 Task: Find connections with filter location Dishnā with filter topic #lifewith filter profile language Spanish with filter current company Fivetran with filter school Thakur College Of Engineering and Technology with filter industry Tobacco Manufacturing with filter service category User Experience Writing with filter keywords title Actuary
Action: Mouse moved to (542, 69)
Screenshot: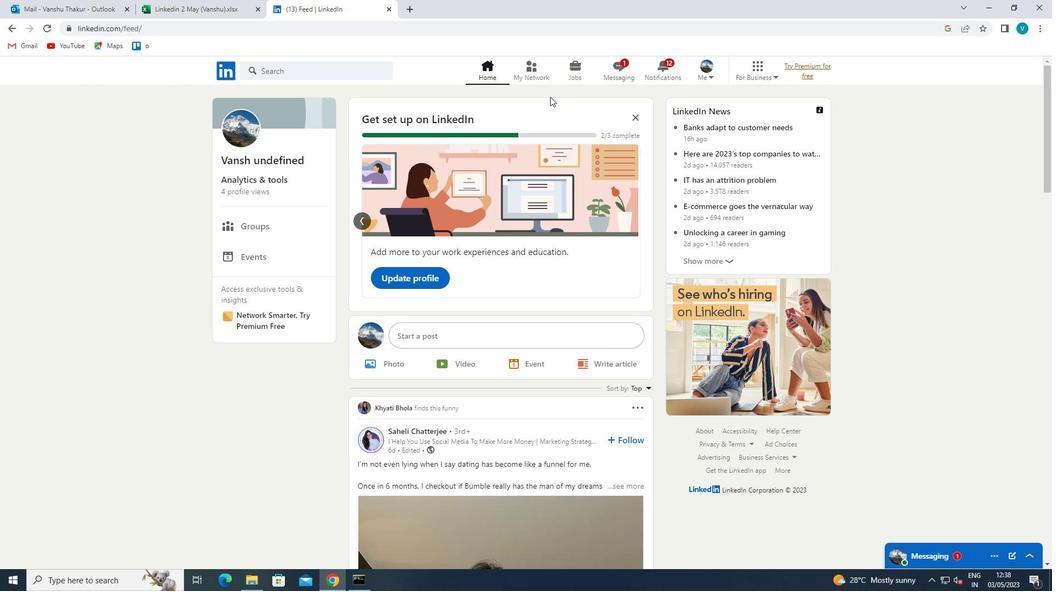 
Action: Mouse pressed left at (542, 69)
Screenshot: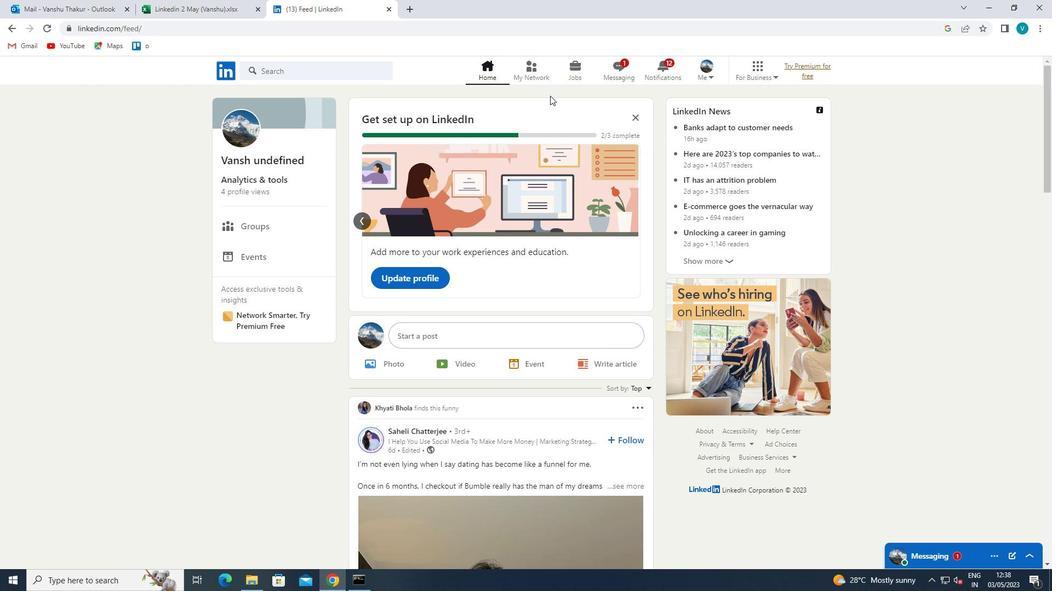 
Action: Mouse moved to (318, 128)
Screenshot: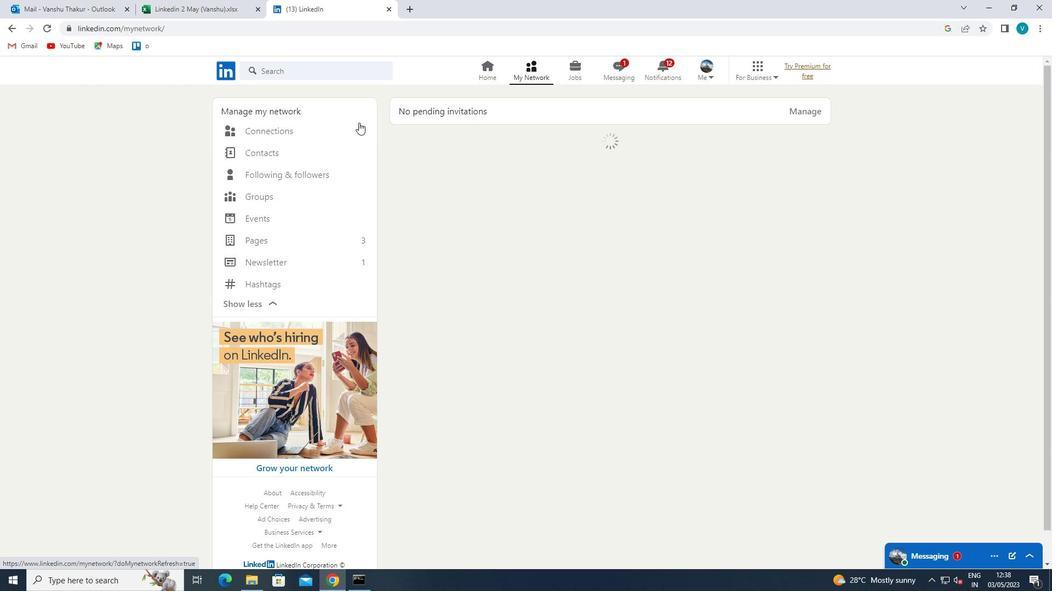 
Action: Mouse pressed left at (318, 128)
Screenshot: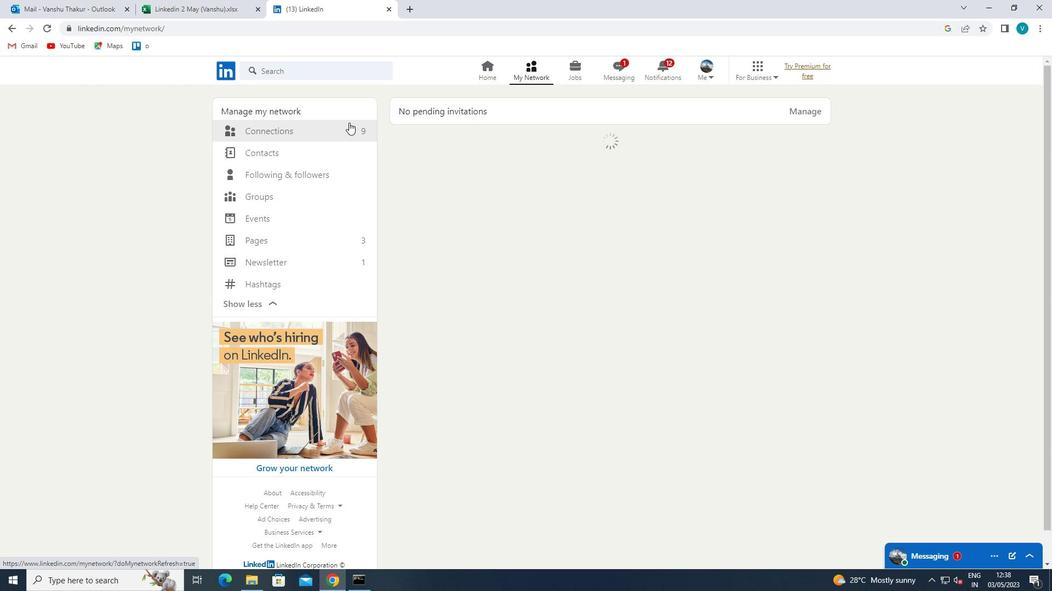 
Action: Mouse moved to (585, 130)
Screenshot: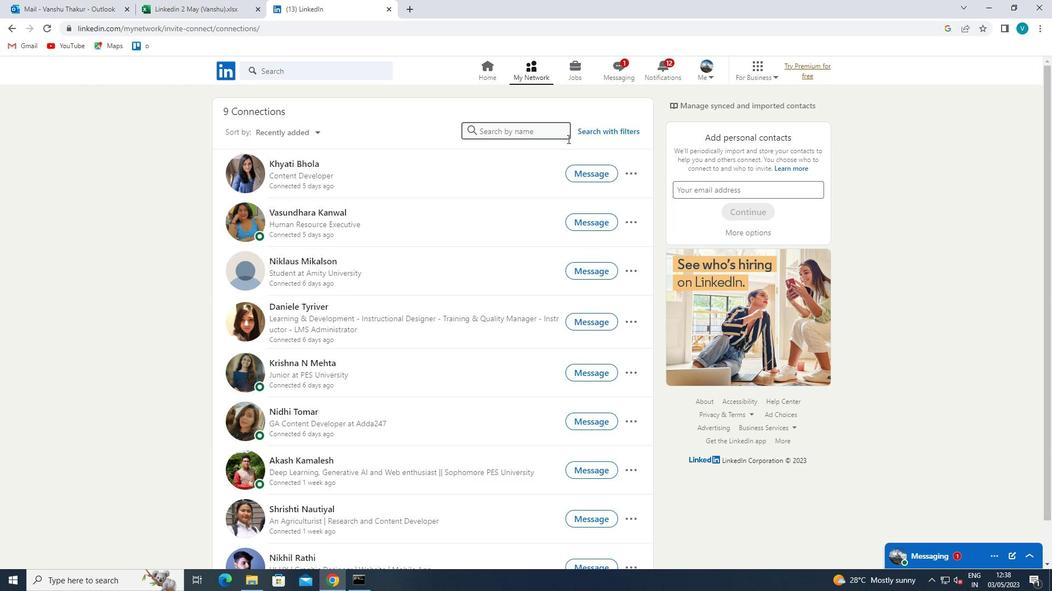 
Action: Mouse pressed left at (585, 130)
Screenshot: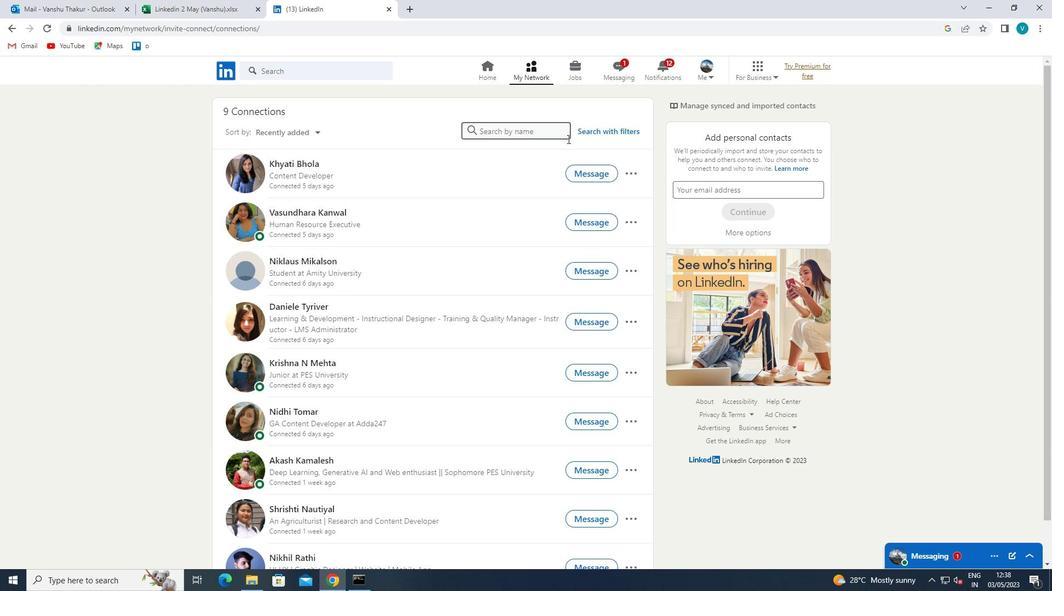 
Action: Mouse moved to (530, 103)
Screenshot: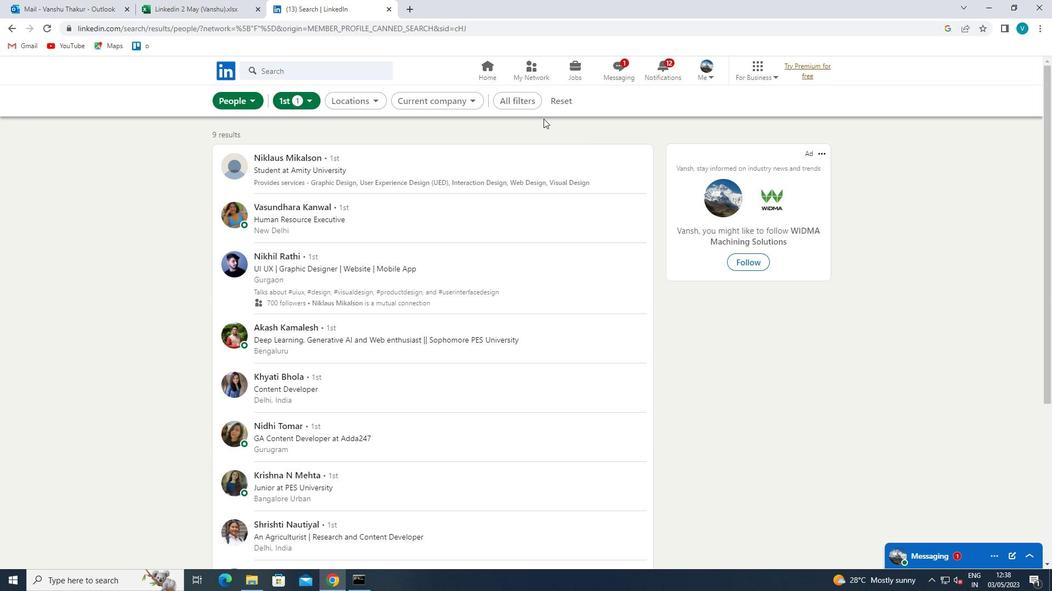 
Action: Mouse pressed left at (530, 103)
Screenshot: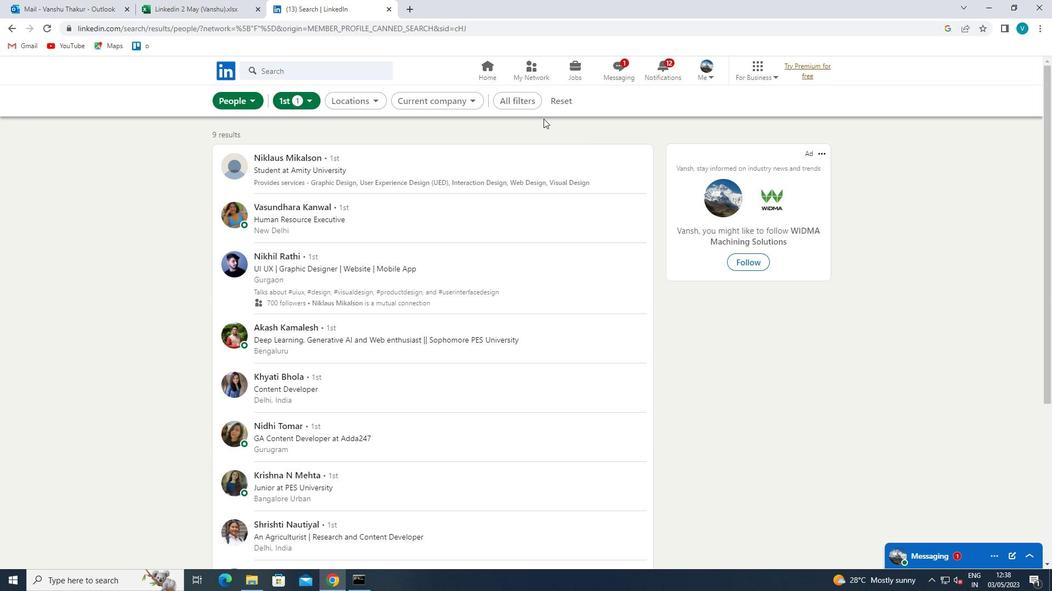 
Action: Mouse moved to (831, 236)
Screenshot: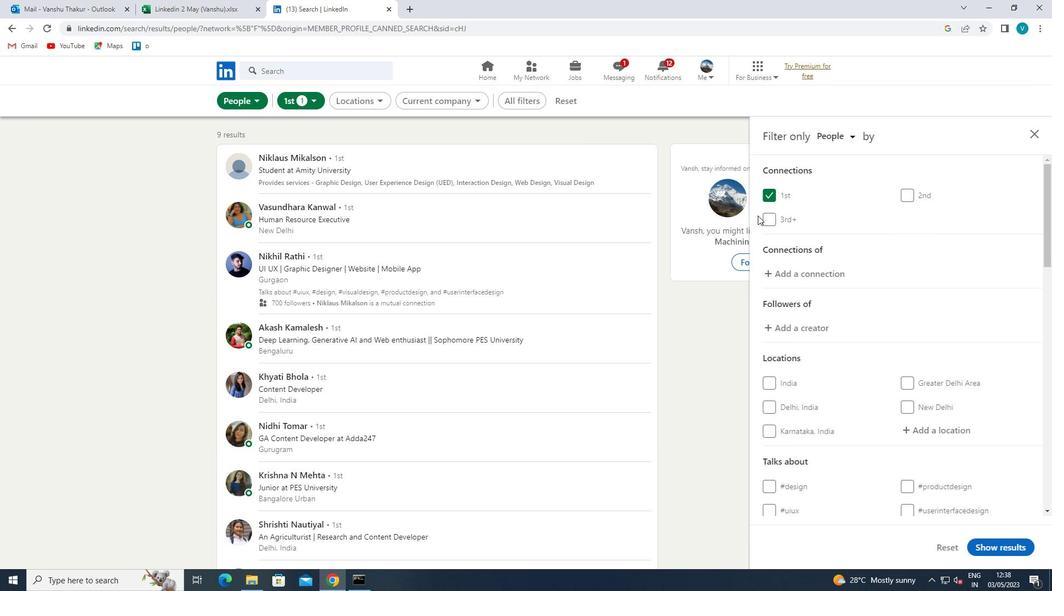 
Action: Mouse scrolled (831, 235) with delta (0, 0)
Screenshot: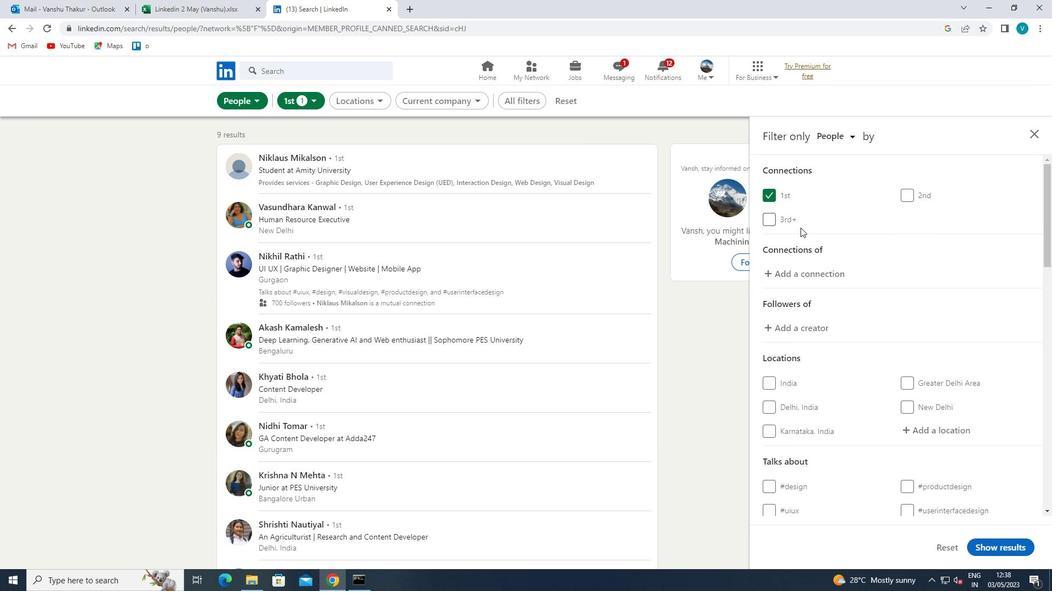 
Action: Mouse moved to (920, 369)
Screenshot: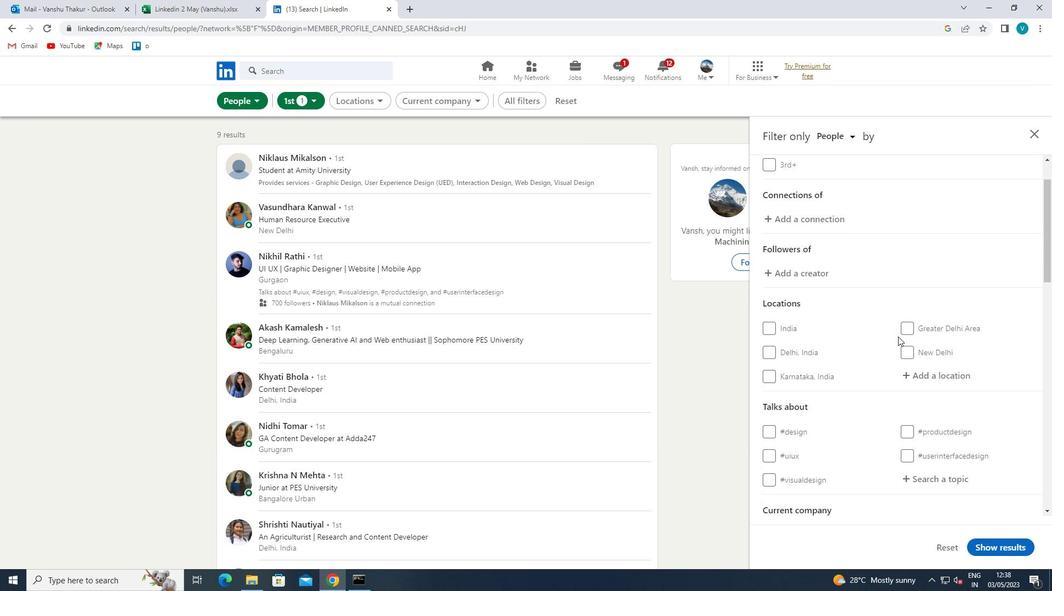 
Action: Mouse pressed left at (920, 369)
Screenshot: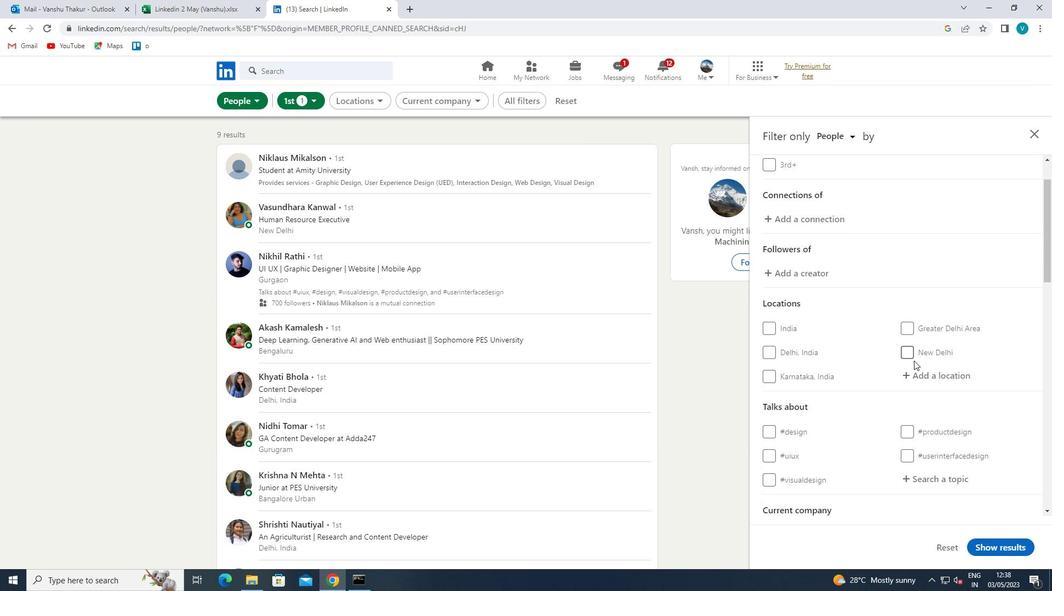 
Action: Mouse moved to (735, 439)
Screenshot: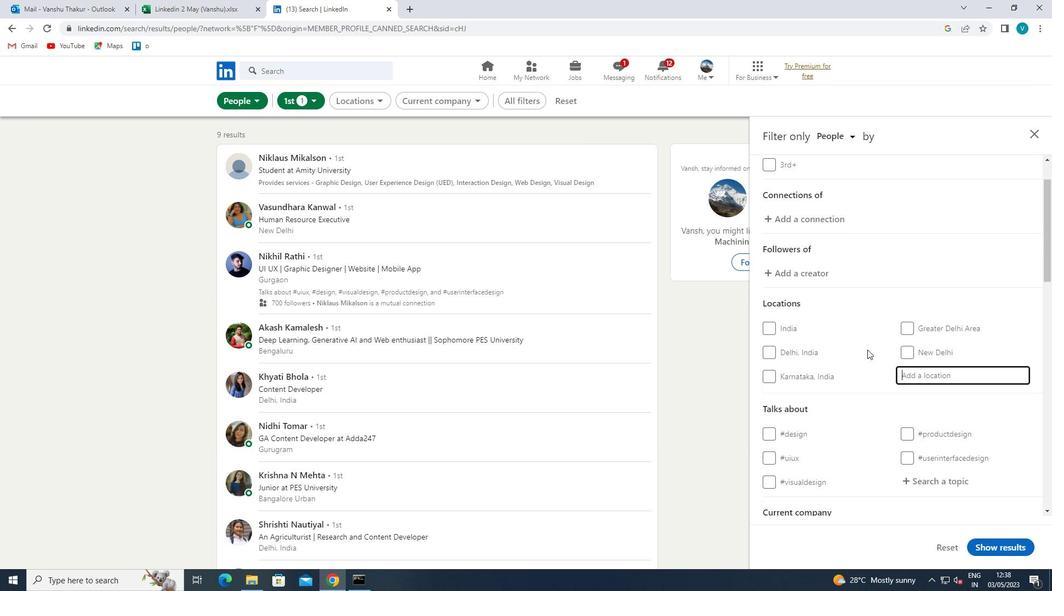 
Action: Key pressed <Key.shift>DISHNA<Key.space>
Screenshot: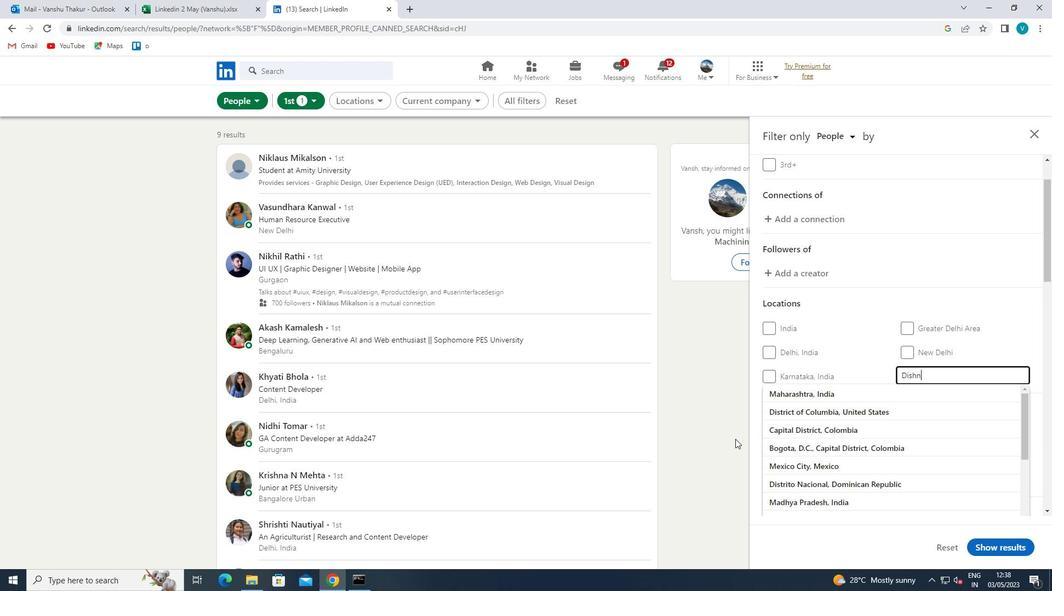 
Action: Mouse moved to (852, 387)
Screenshot: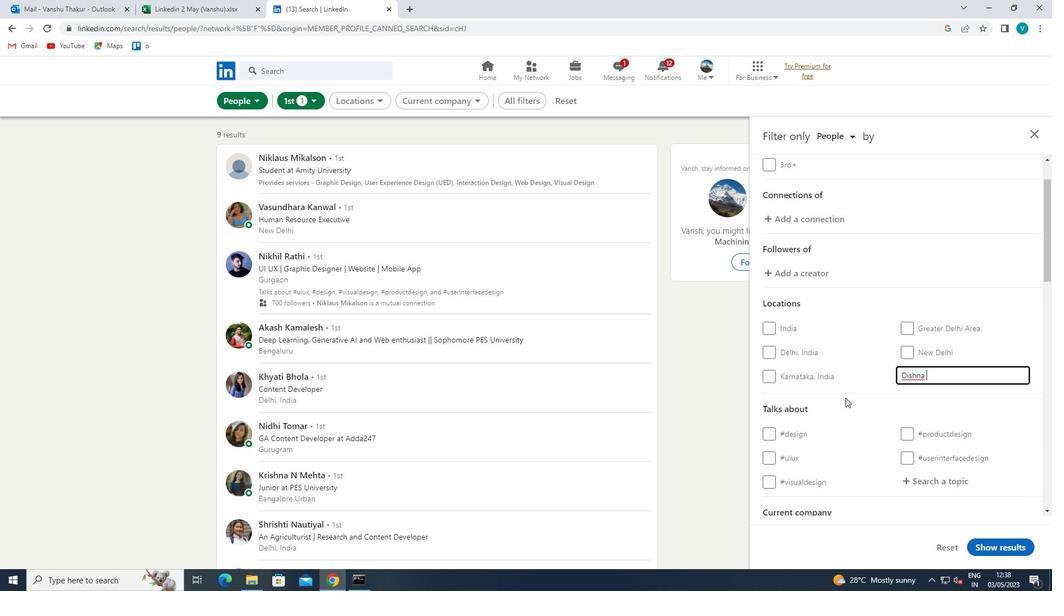 
Action: Mouse pressed left at (852, 387)
Screenshot: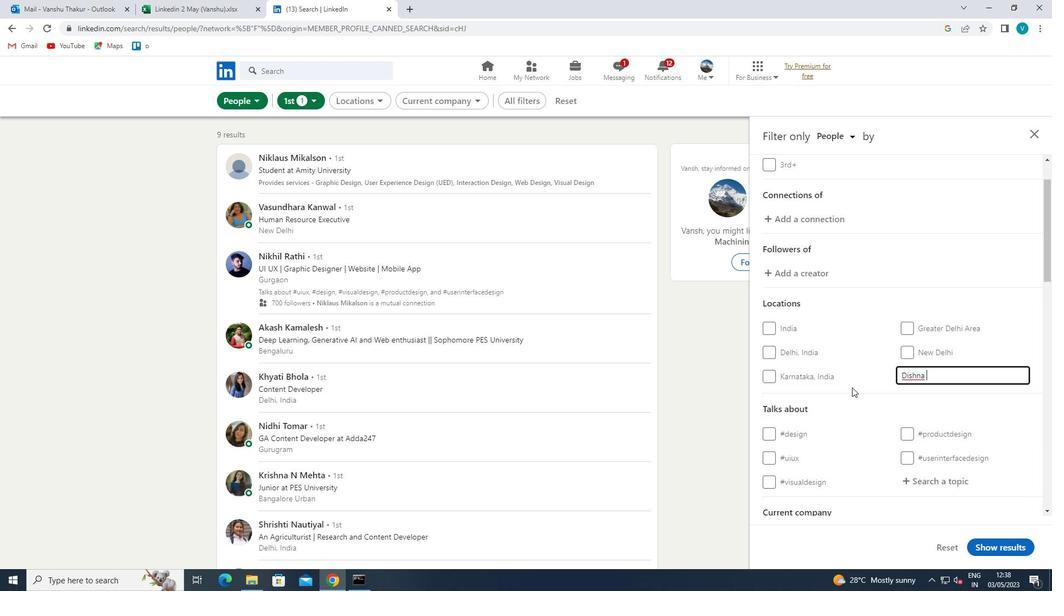 
Action: Mouse moved to (852, 387)
Screenshot: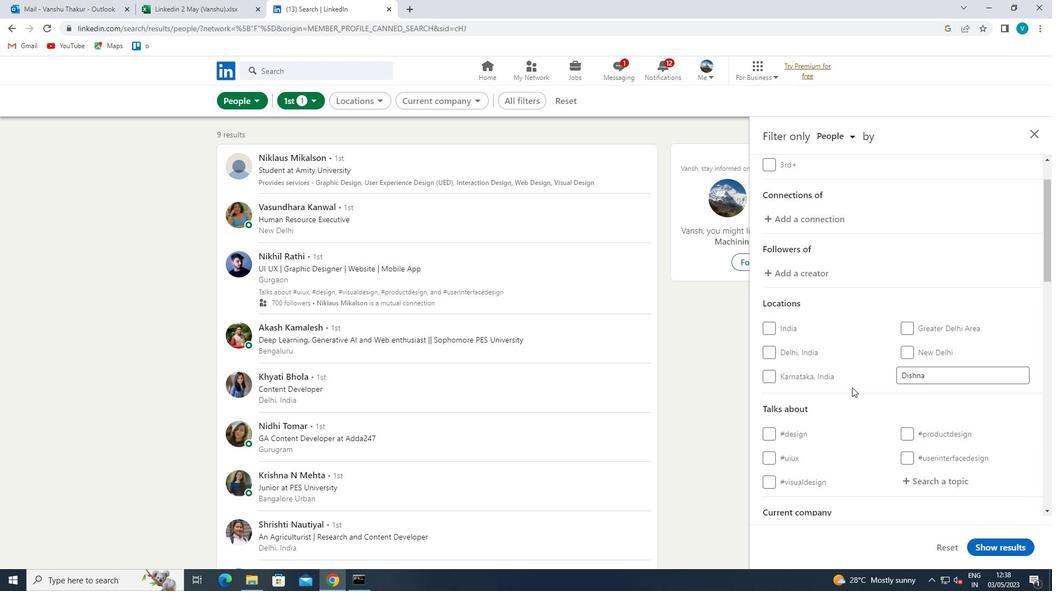 
Action: Mouse scrolled (852, 386) with delta (0, 0)
Screenshot: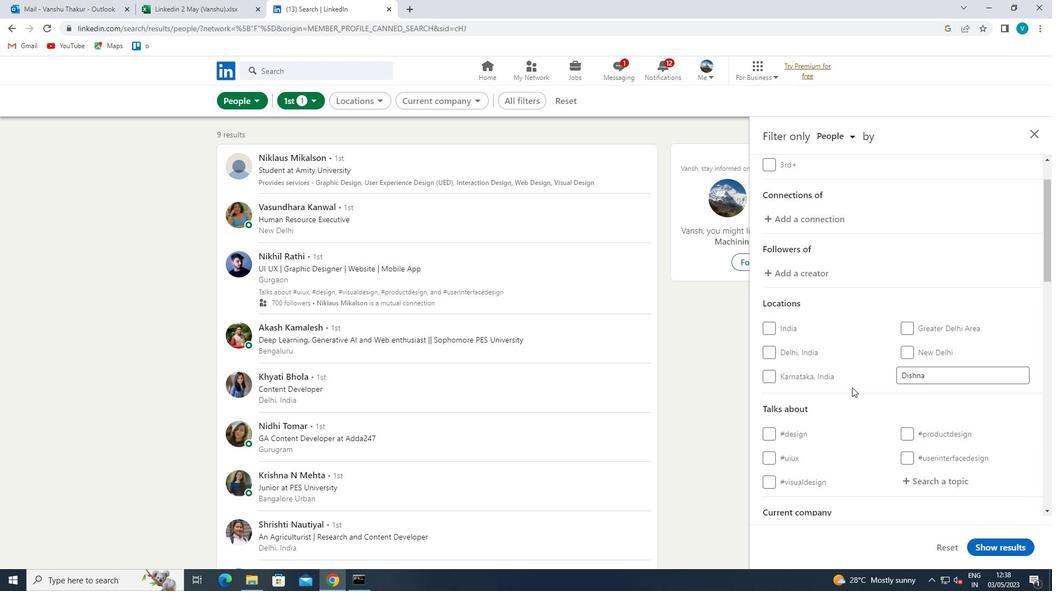 
Action: Mouse scrolled (852, 386) with delta (0, 0)
Screenshot: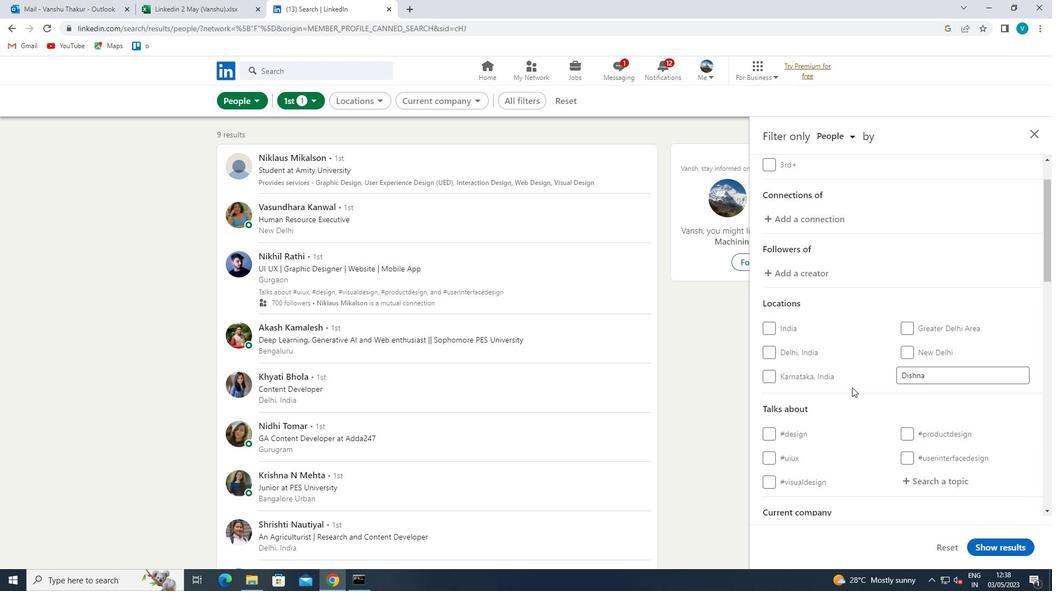 
Action: Mouse moved to (934, 373)
Screenshot: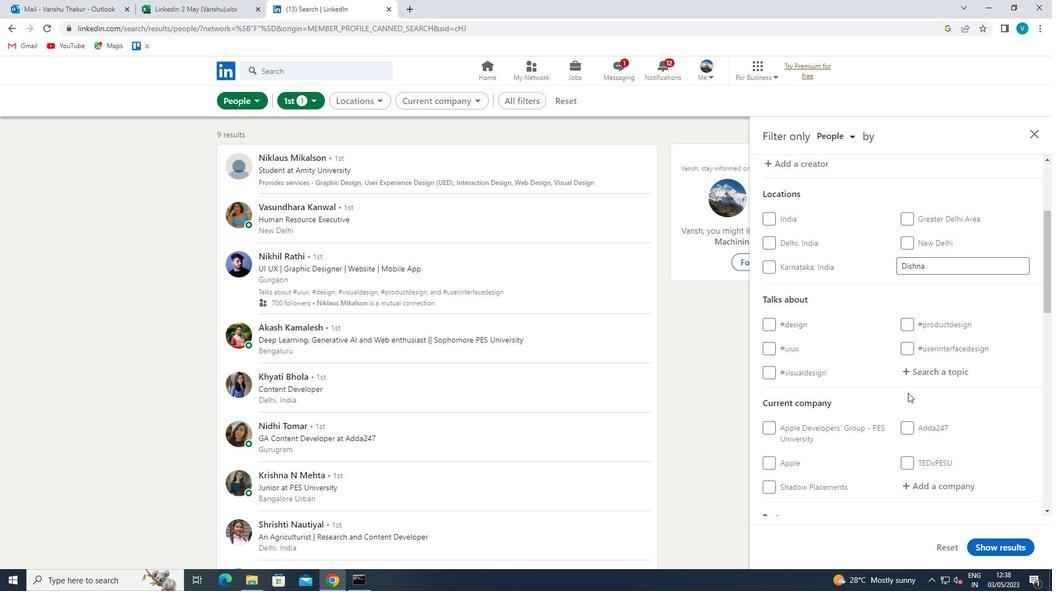 
Action: Mouse pressed left at (934, 373)
Screenshot: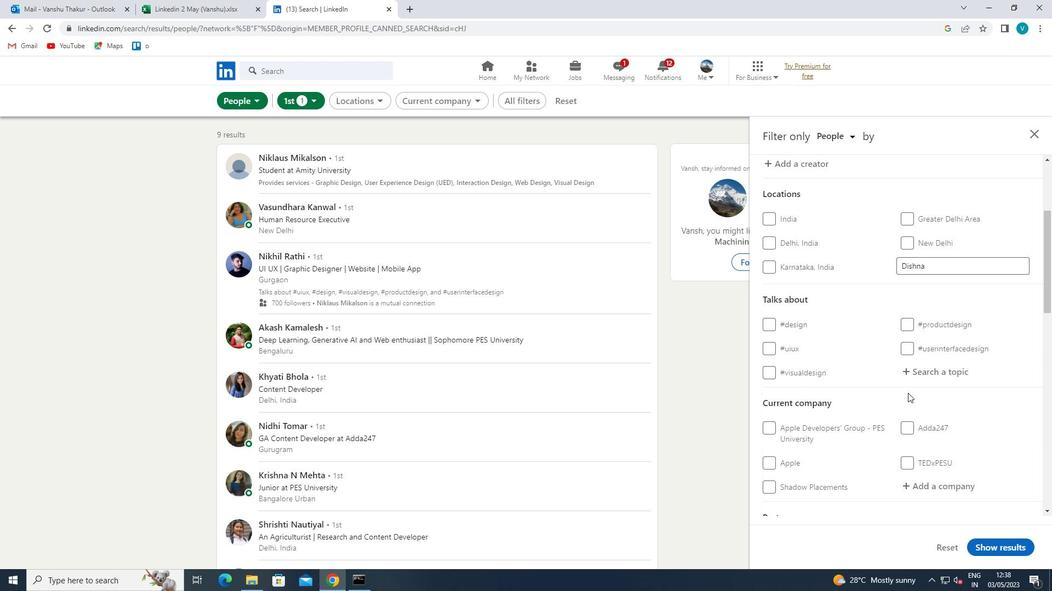 
Action: Mouse moved to (934, 372)
Screenshot: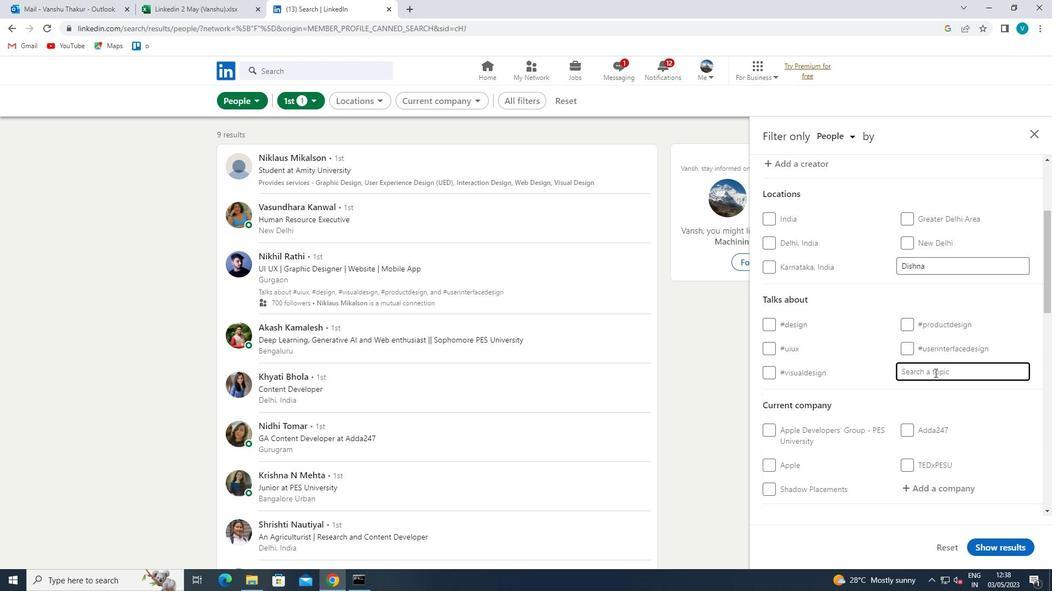 
Action: Key pressed LIFE
Screenshot: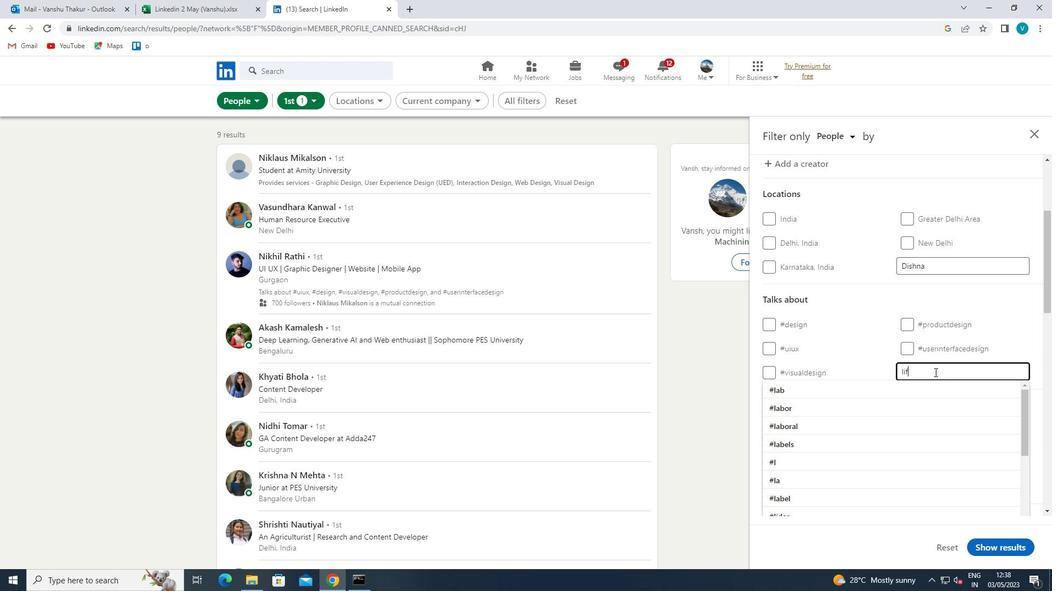 
Action: Mouse moved to (912, 387)
Screenshot: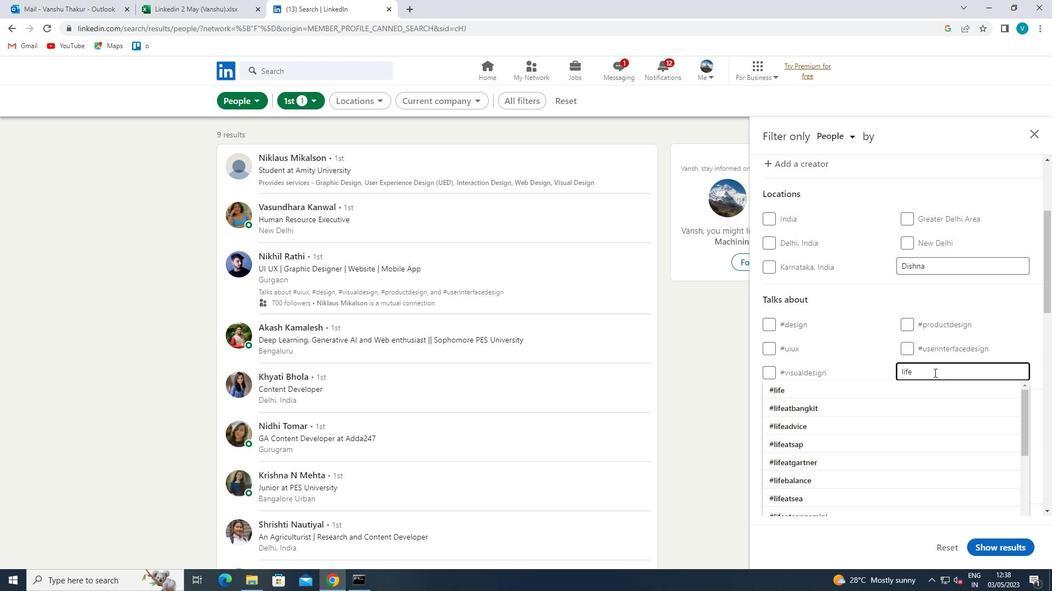
Action: Mouse pressed left at (912, 387)
Screenshot: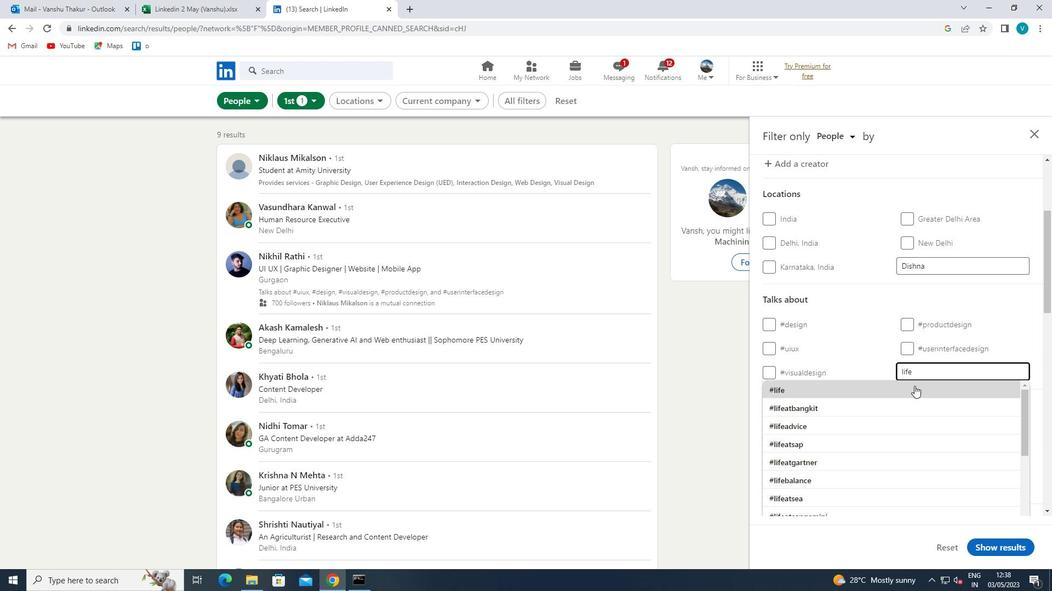 
Action: Mouse scrolled (912, 387) with delta (0, 0)
Screenshot: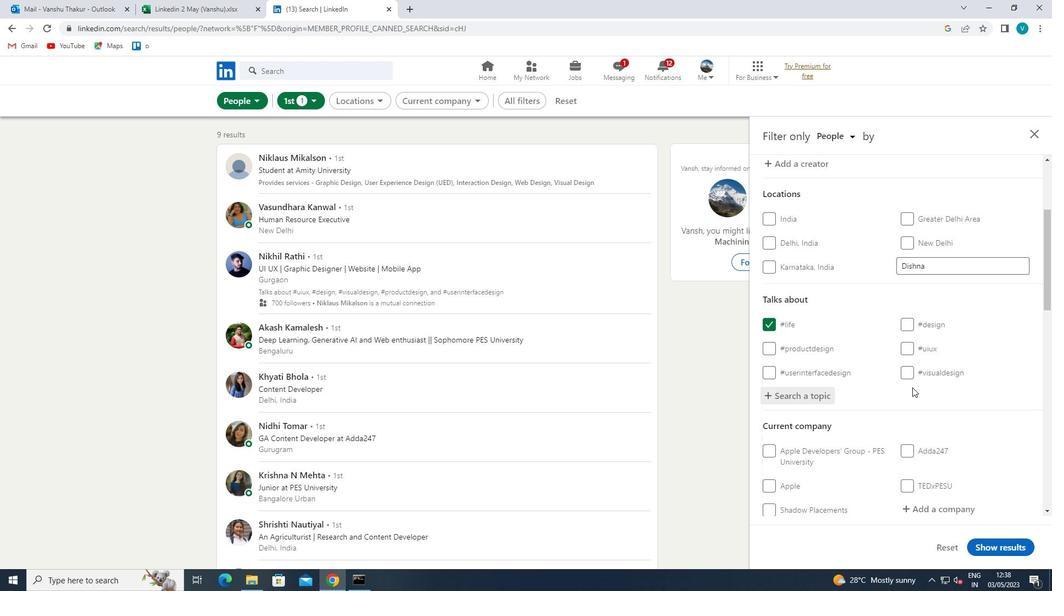 
Action: Mouse scrolled (912, 387) with delta (0, 0)
Screenshot: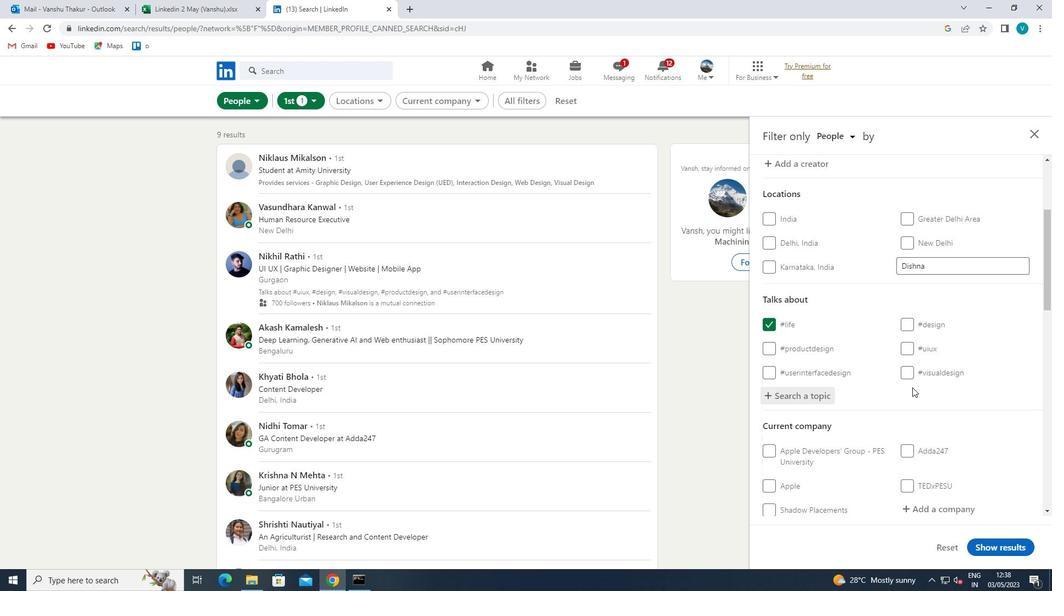 
Action: Mouse scrolled (912, 387) with delta (0, 0)
Screenshot: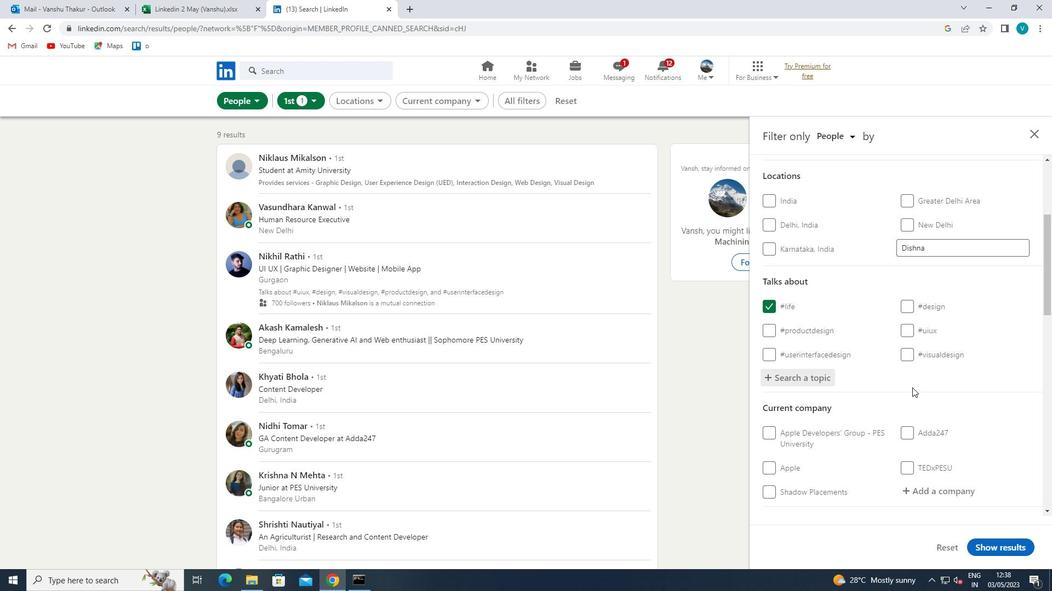 
Action: Mouse moved to (932, 351)
Screenshot: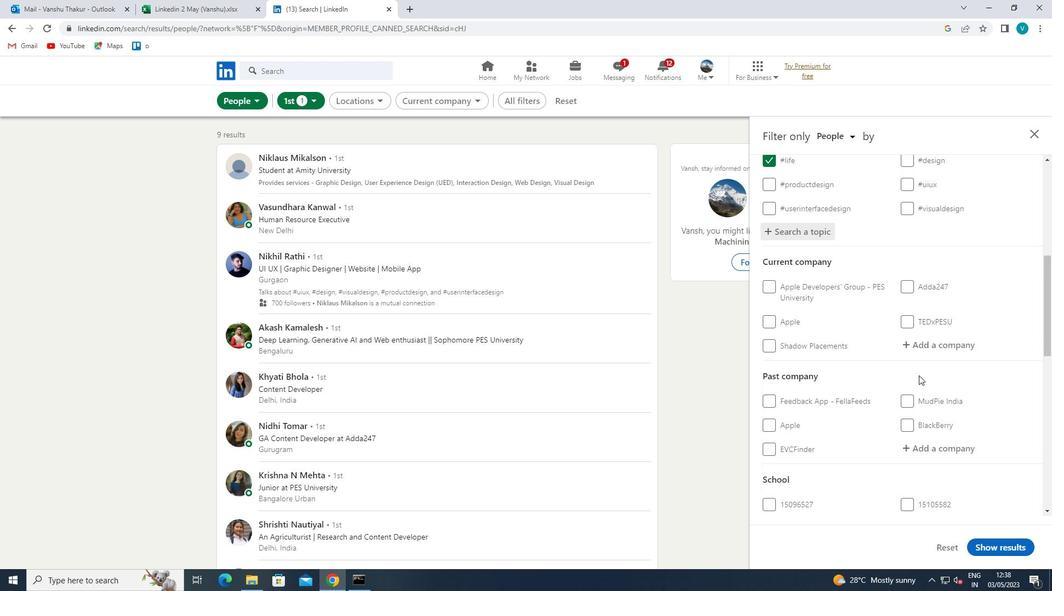 
Action: Mouse pressed left at (932, 351)
Screenshot: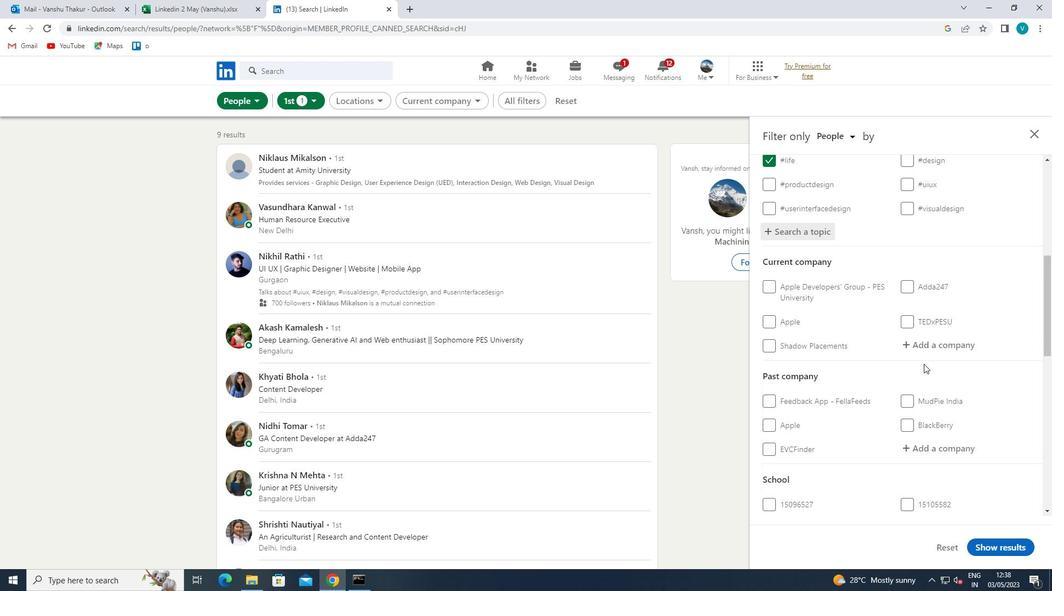 
Action: Key pressed <Key.shift><Key.shift><Key.shift><Key.shift><Key.shift>FIVETRAN
Screenshot: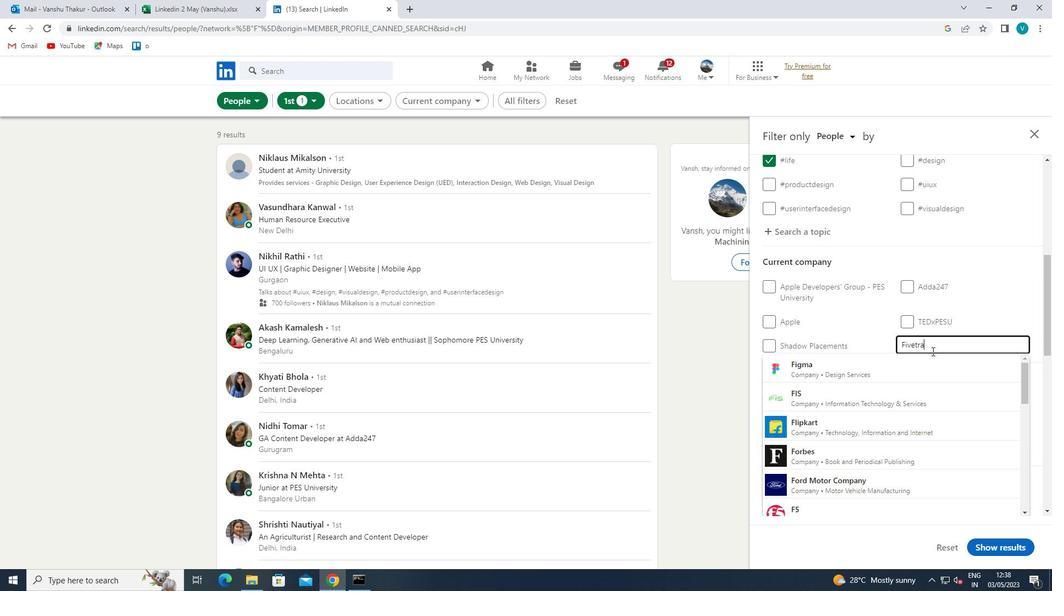 
Action: Mouse moved to (921, 357)
Screenshot: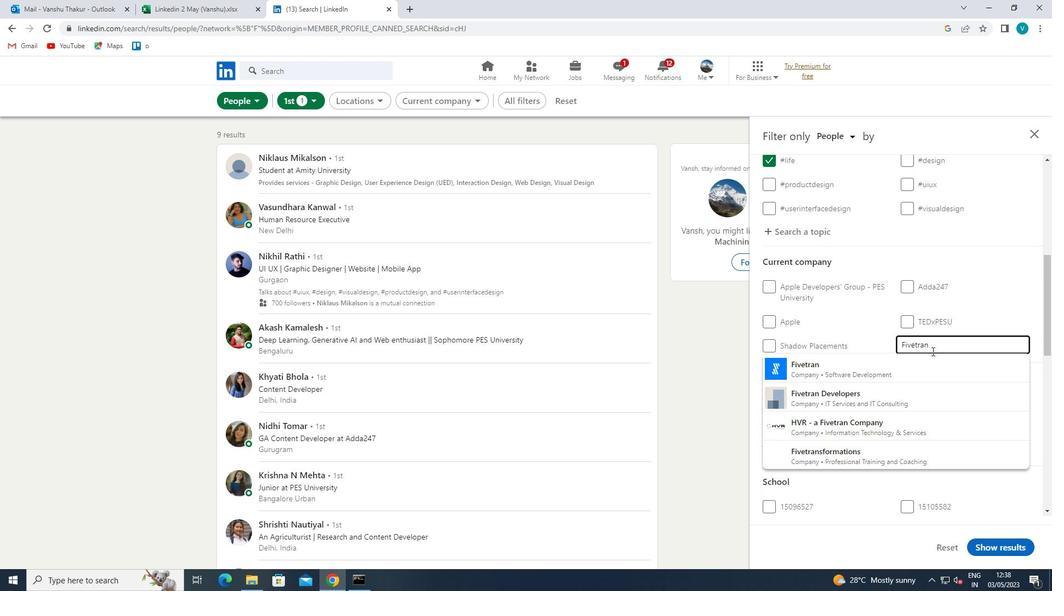 
Action: Mouse pressed left at (921, 357)
Screenshot: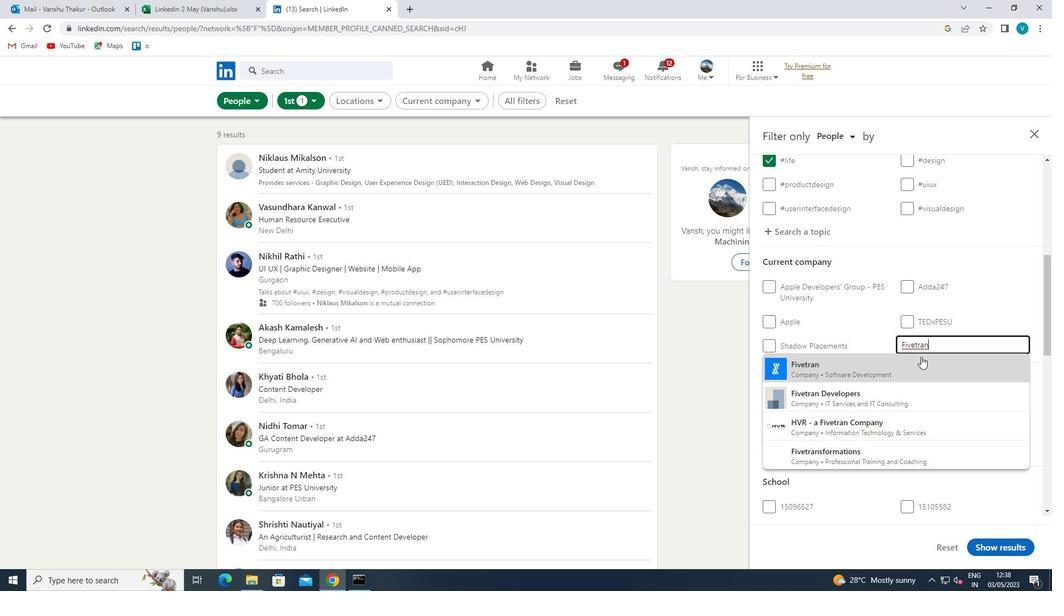 
Action: Mouse moved to (914, 347)
Screenshot: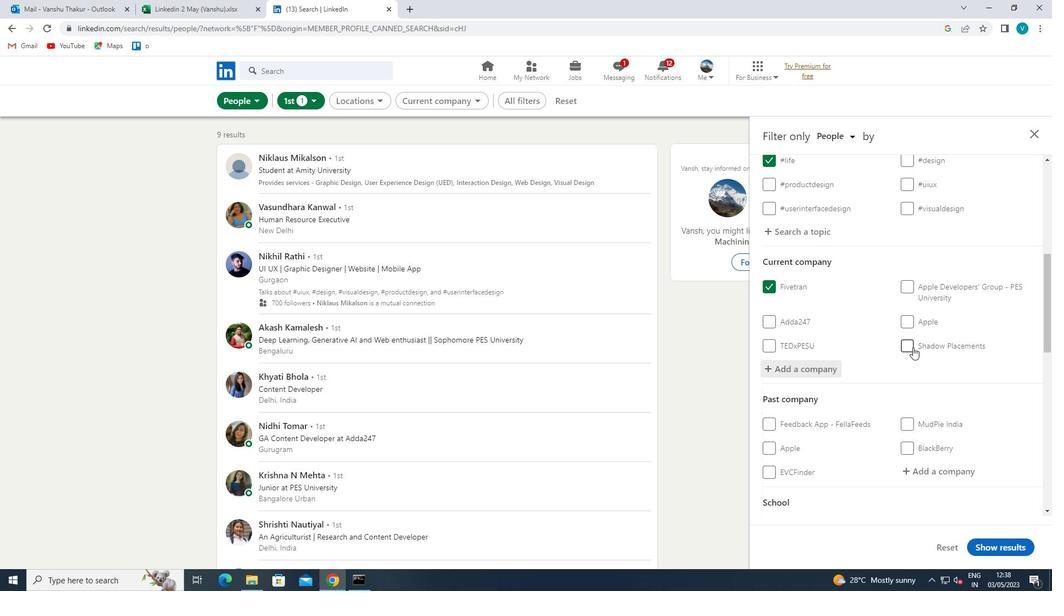
Action: Mouse scrolled (914, 347) with delta (0, 0)
Screenshot: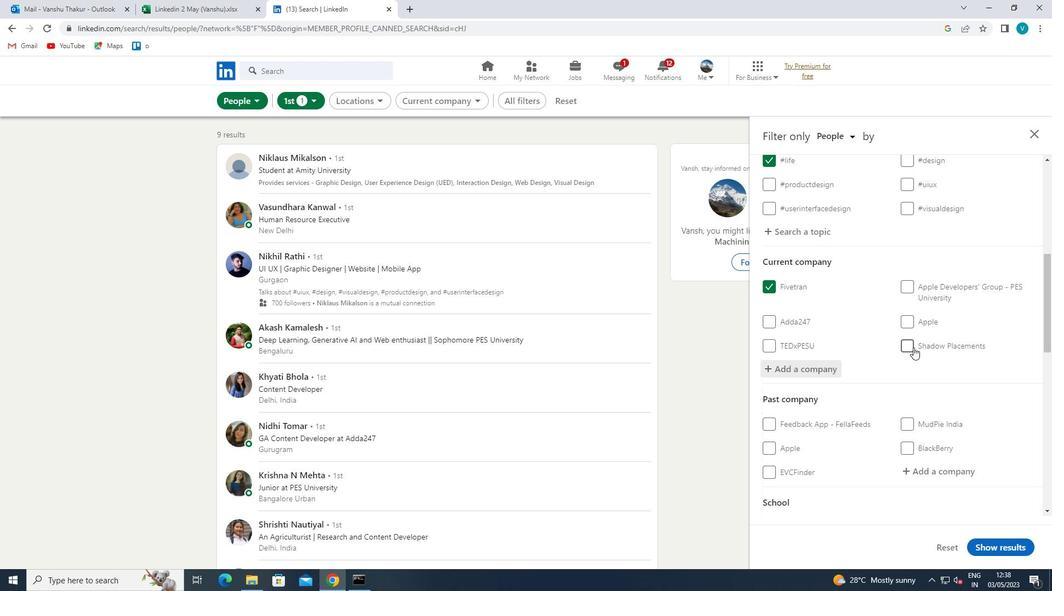 
Action: Mouse moved to (914, 348)
Screenshot: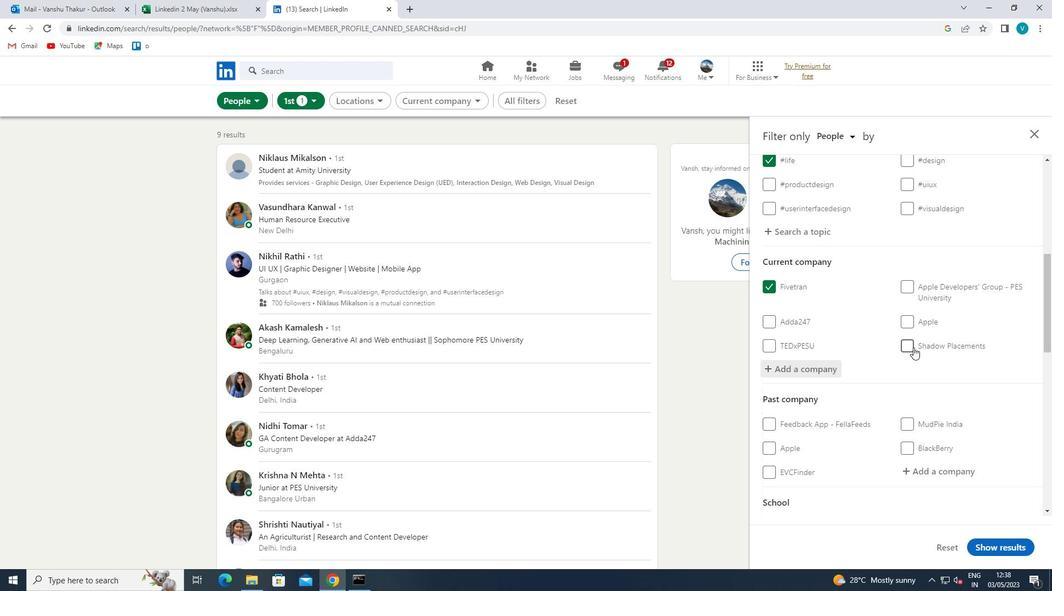 
Action: Mouse scrolled (914, 347) with delta (0, 0)
Screenshot: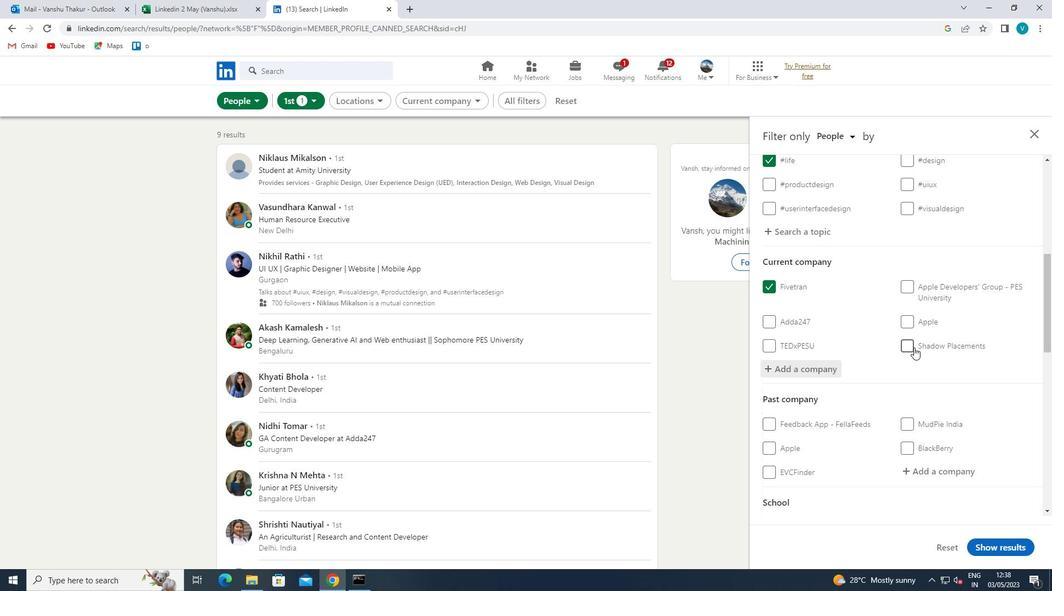 
Action: Mouse moved to (916, 349)
Screenshot: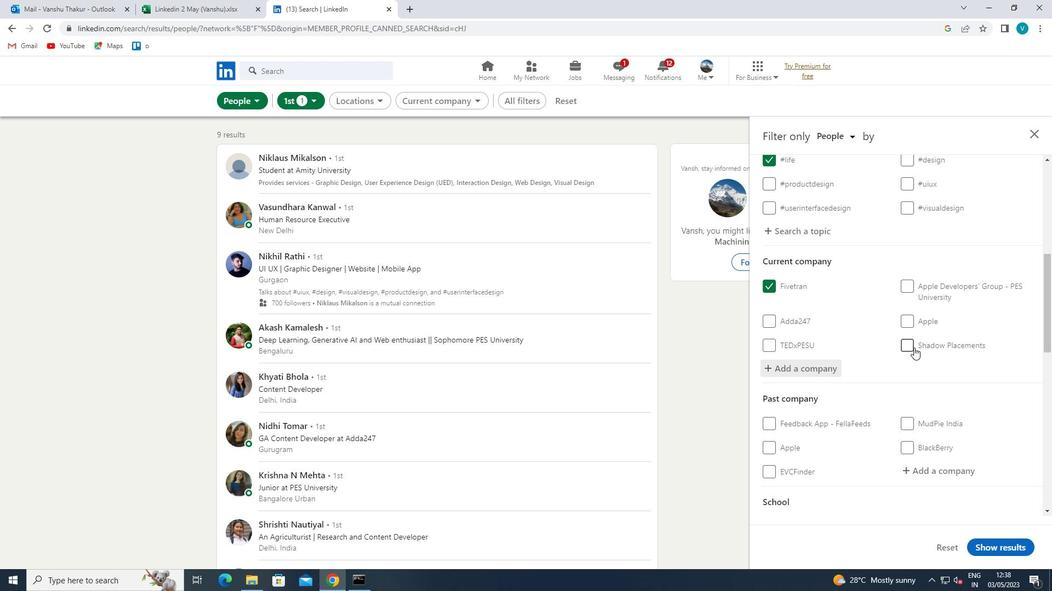 
Action: Mouse scrolled (916, 348) with delta (0, 0)
Screenshot: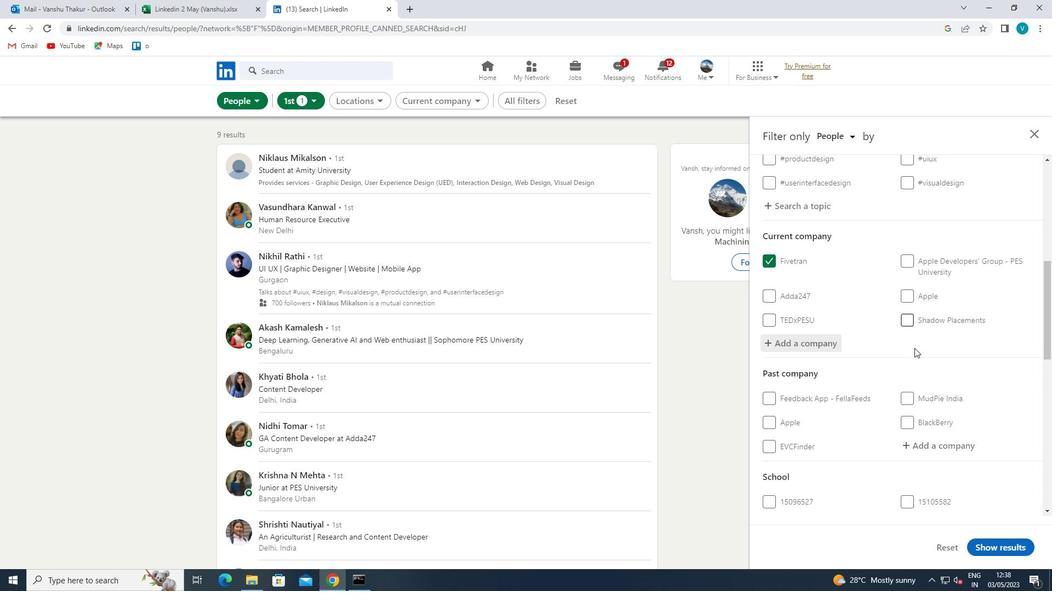 
Action: Mouse moved to (918, 350)
Screenshot: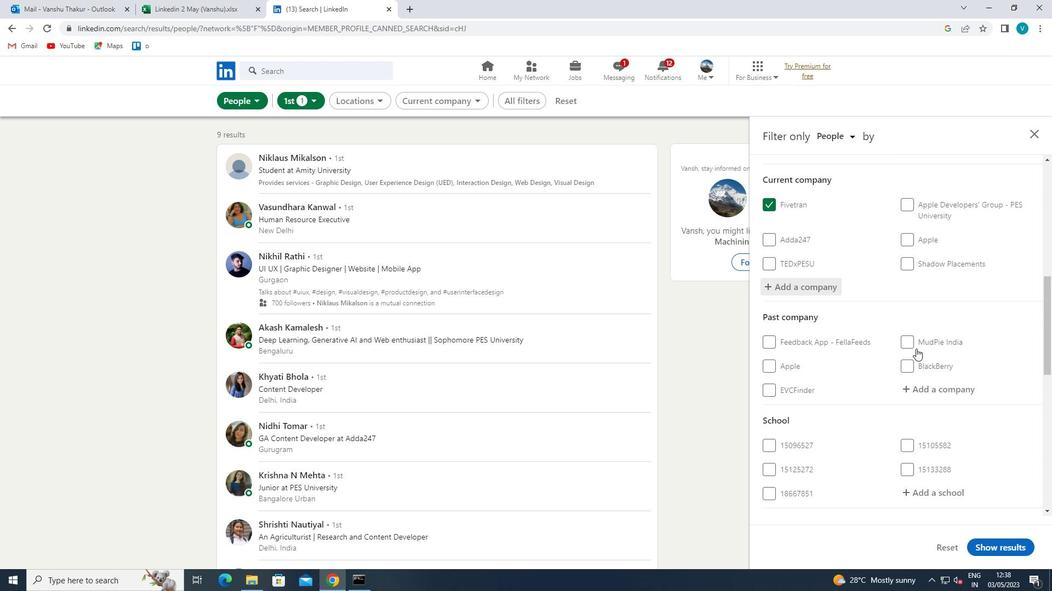
Action: Mouse scrolled (918, 349) with delta (0, 0)
Screenshot: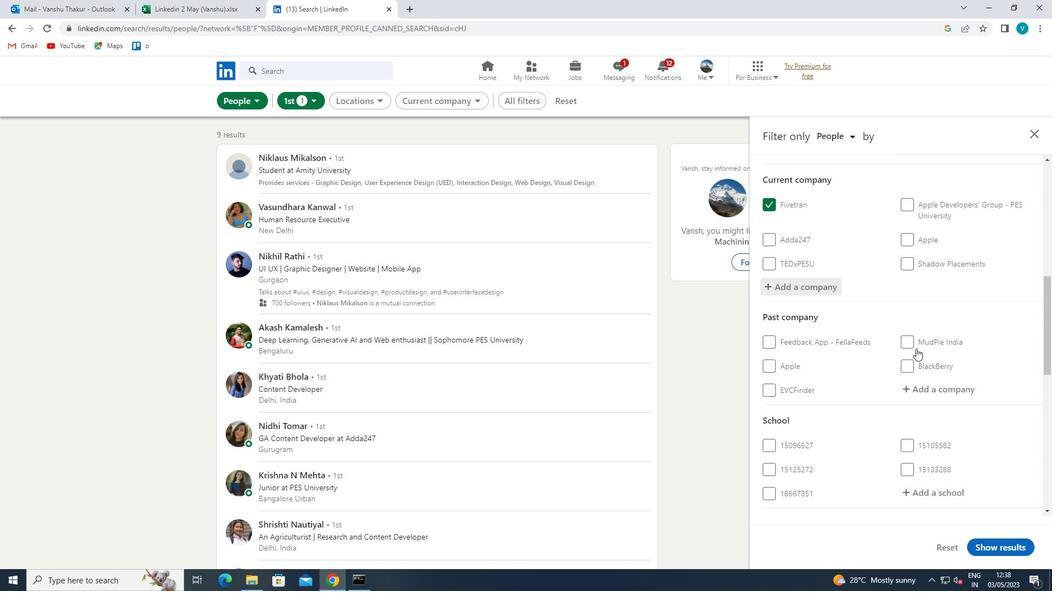 
Action: Mouse moved to (918, 353)
Screenshot: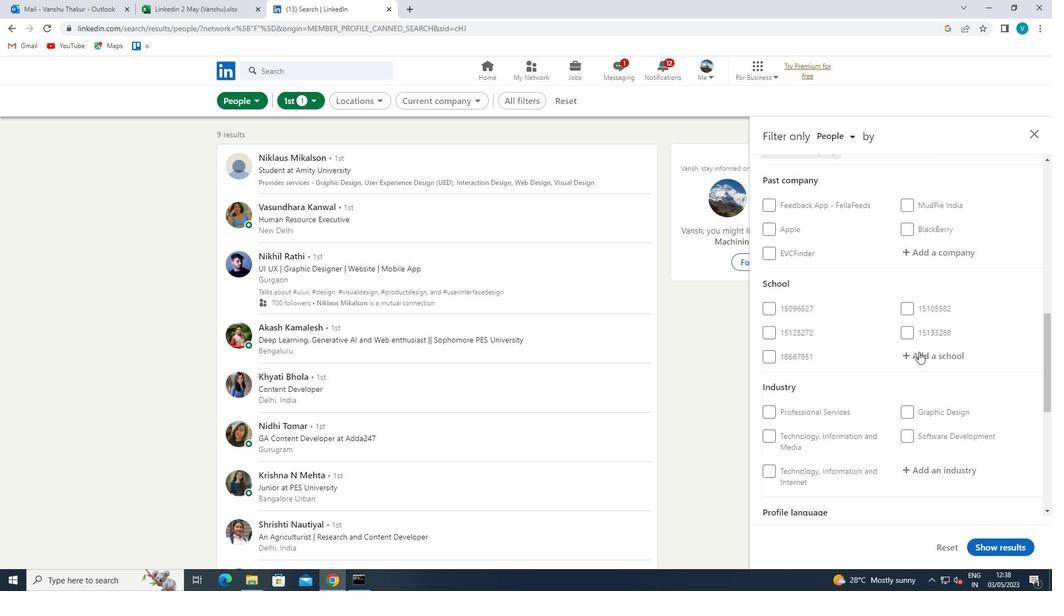 
Action: Mouse pressed left at (918, 353)
Screenshot: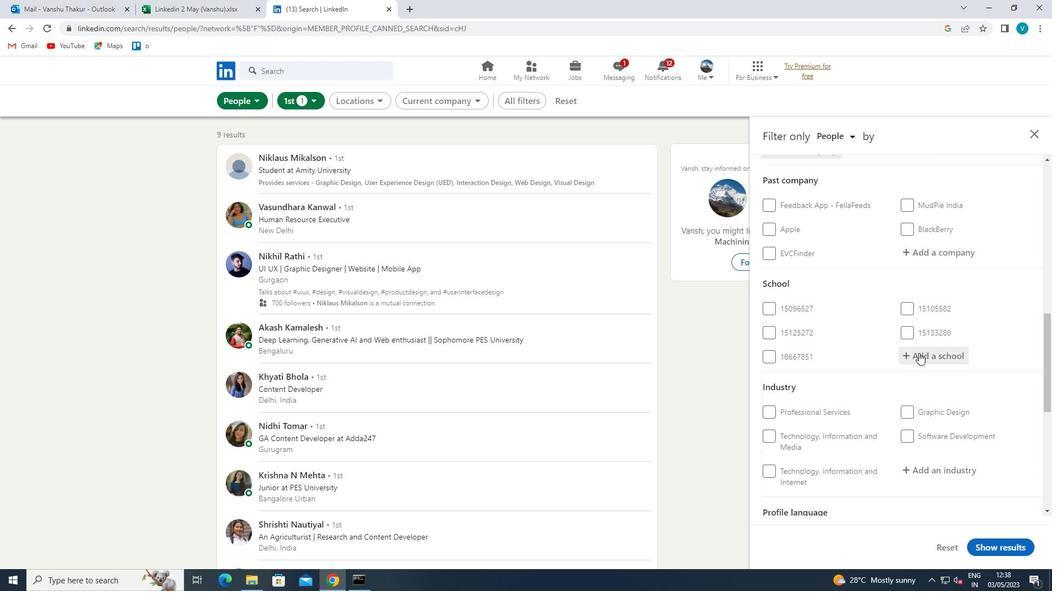
Action: Key pressed <Key.shift><Key.shift><Key.shift><Key.shift><Key.shift><Key.shift><Key.shift><Key.shift>THAKUR<Key.space><Key.shift>COLLEGE
Screenshot: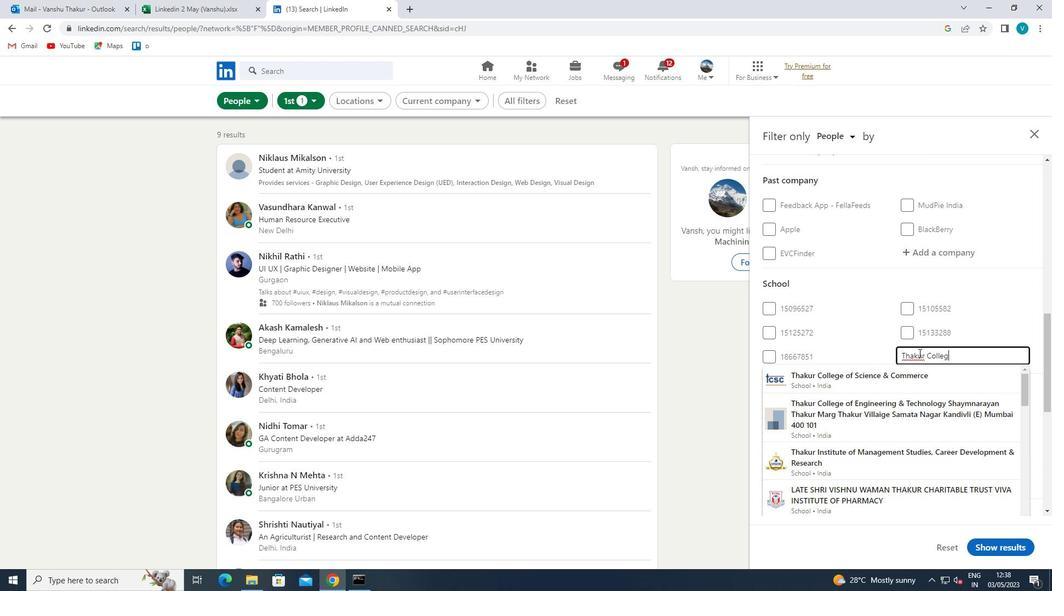 
Action: Mouse moved to (918, 377)
Screenshot: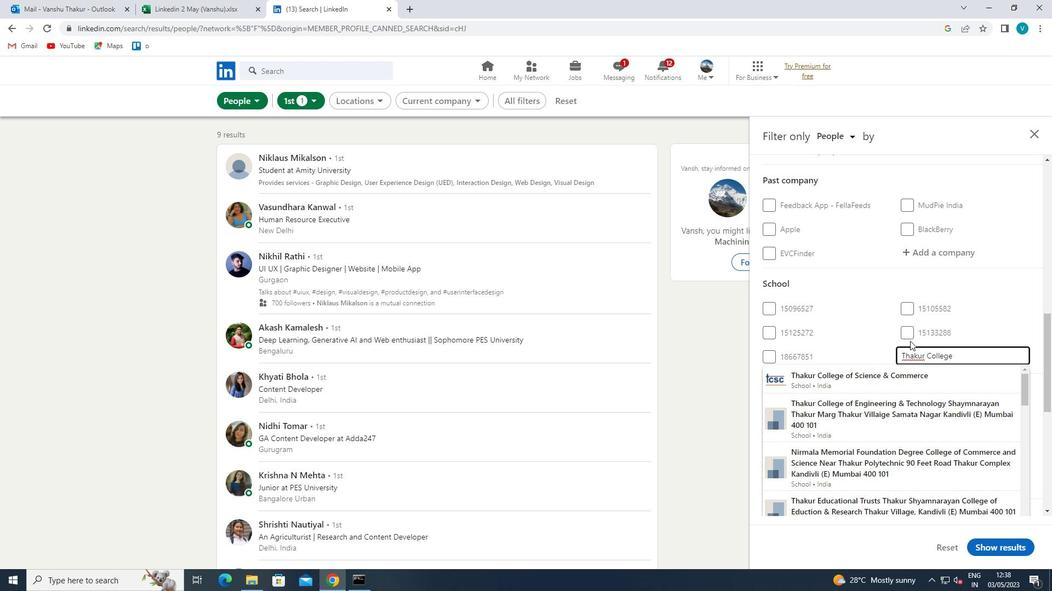 
Action: Mouse pressed left at (918, 377)
Screenshot: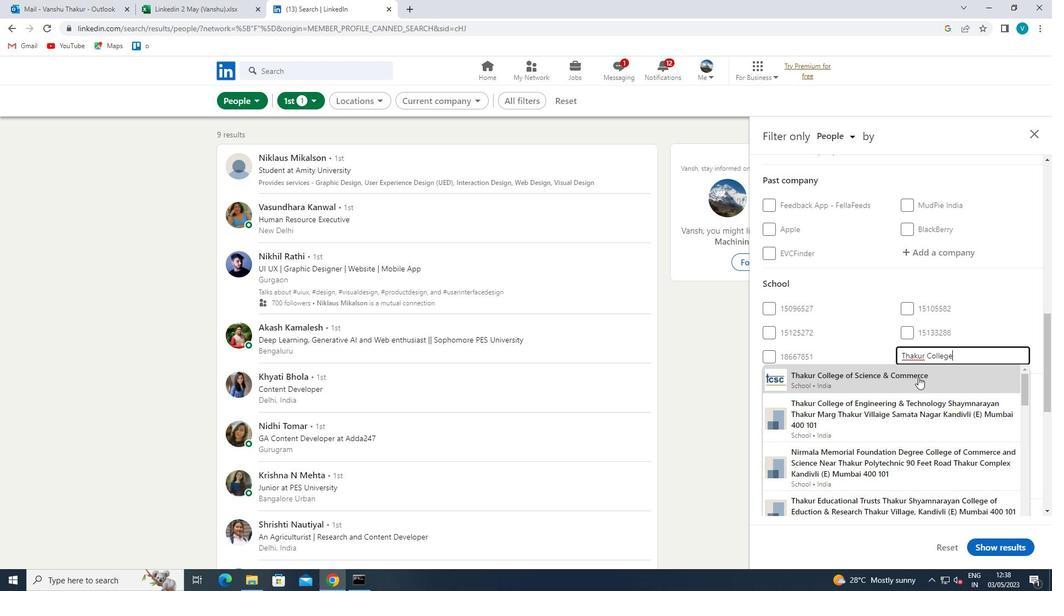 
Action: Mouse moved to (923, 375)
Screenshot: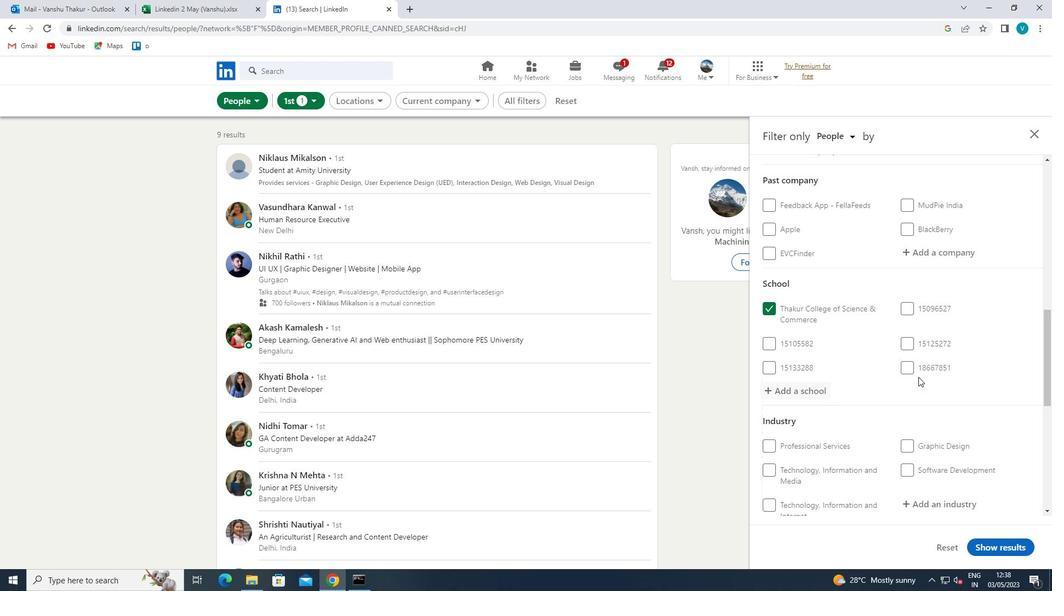 
Action: Mouse scrolled (923, 375) with delta (0, 0)
Screenshot: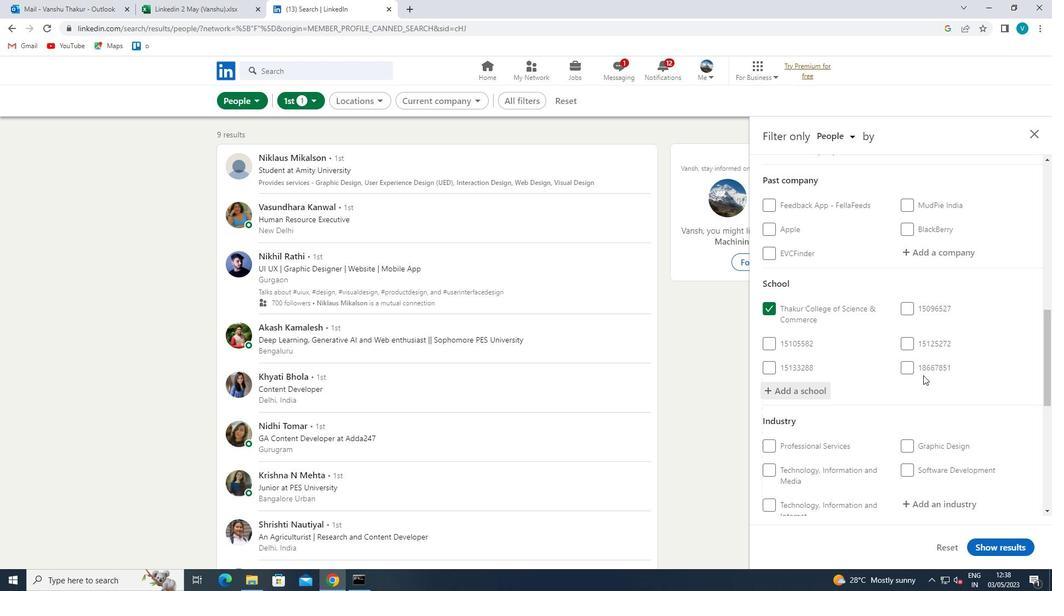 
Action: Mouse scrolled (923, 375) with delta (0, 0)
Screenshot: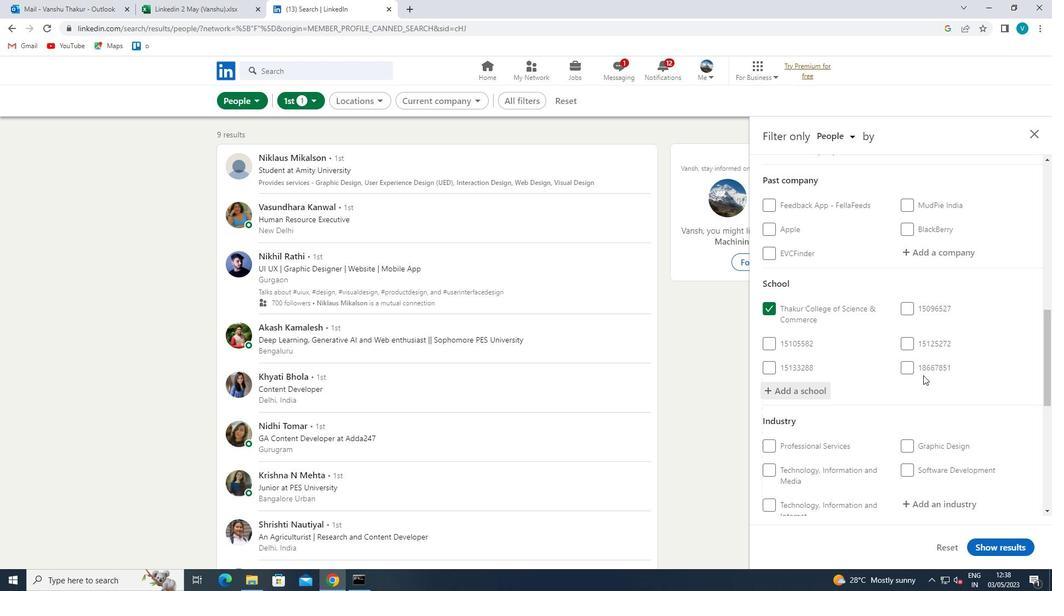 
Action: Mouse scrolled (923, 375) with delta (0, 0)
Screenshot: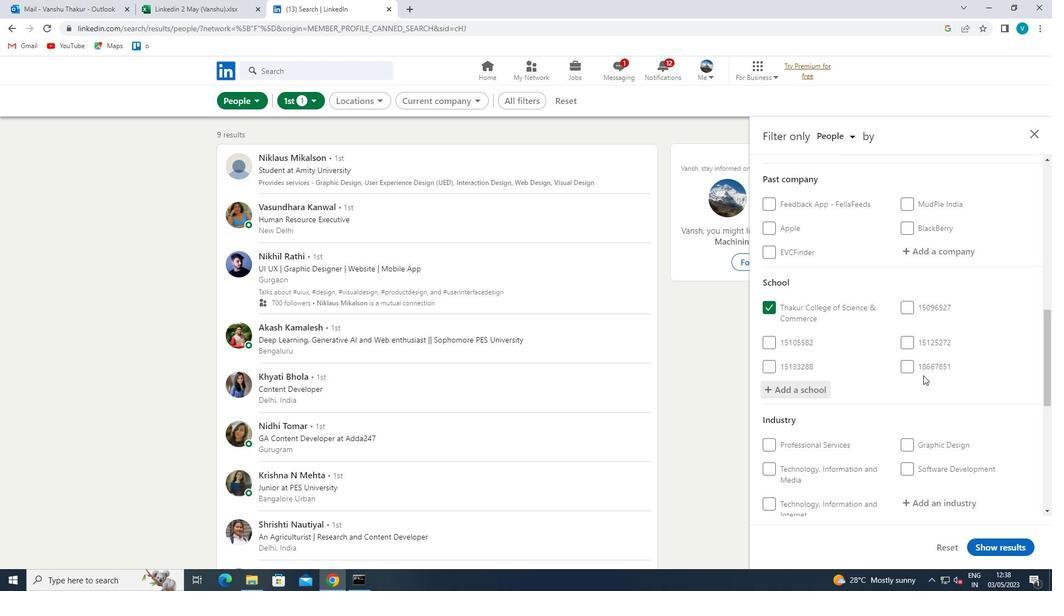
Action: Mouse moved to (932, 343)
Screenshot: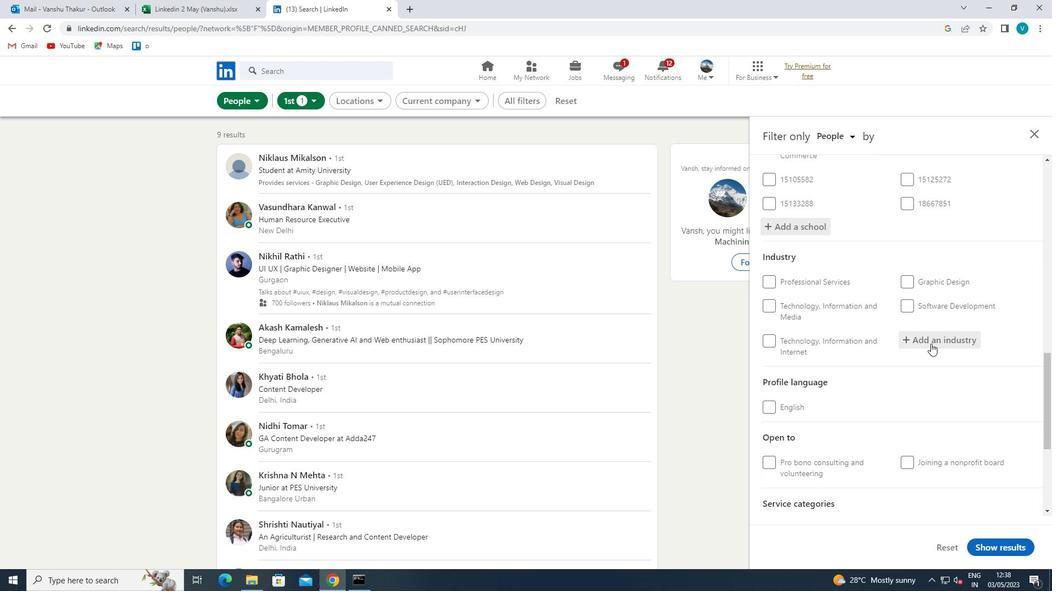 
Action: Mouse pressed left at (932, 343)
Screenshot: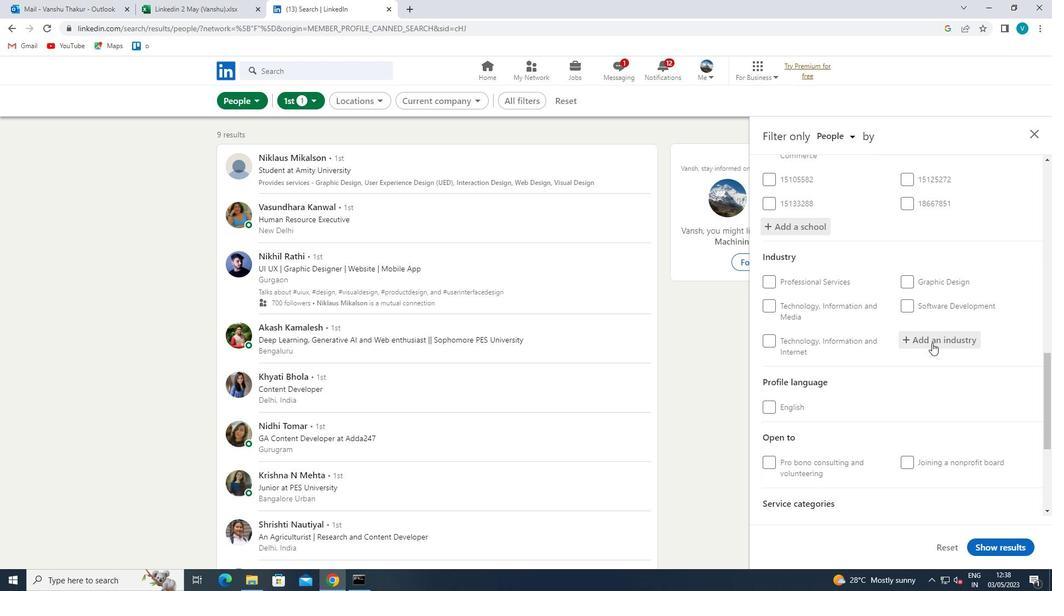 
Action: Mouse moved to (933, 342)
Screenshot: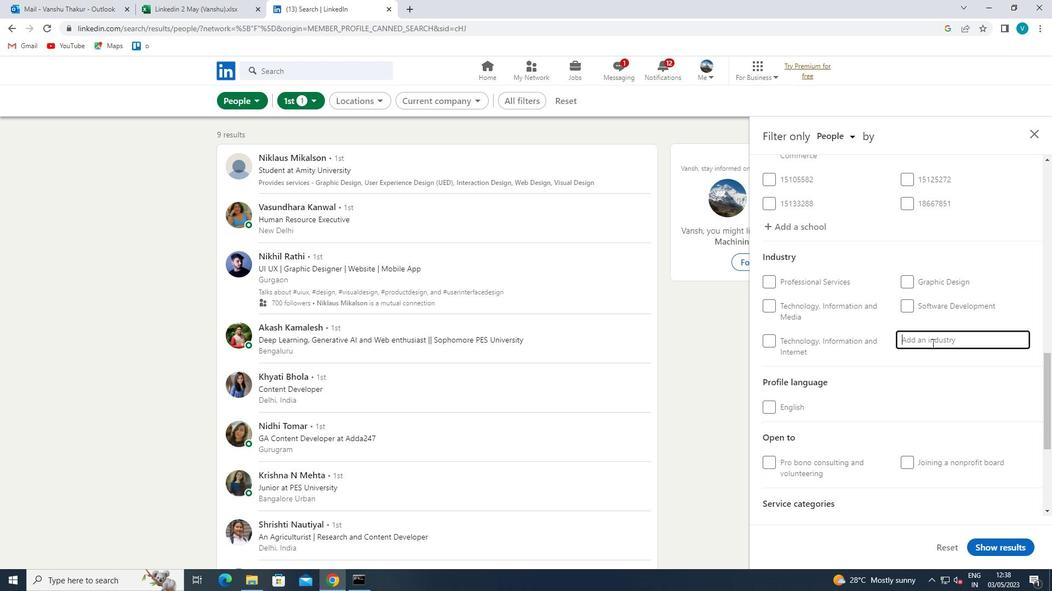 
Action: Key pressed <Key.shift>TOBACCO
Screenshot: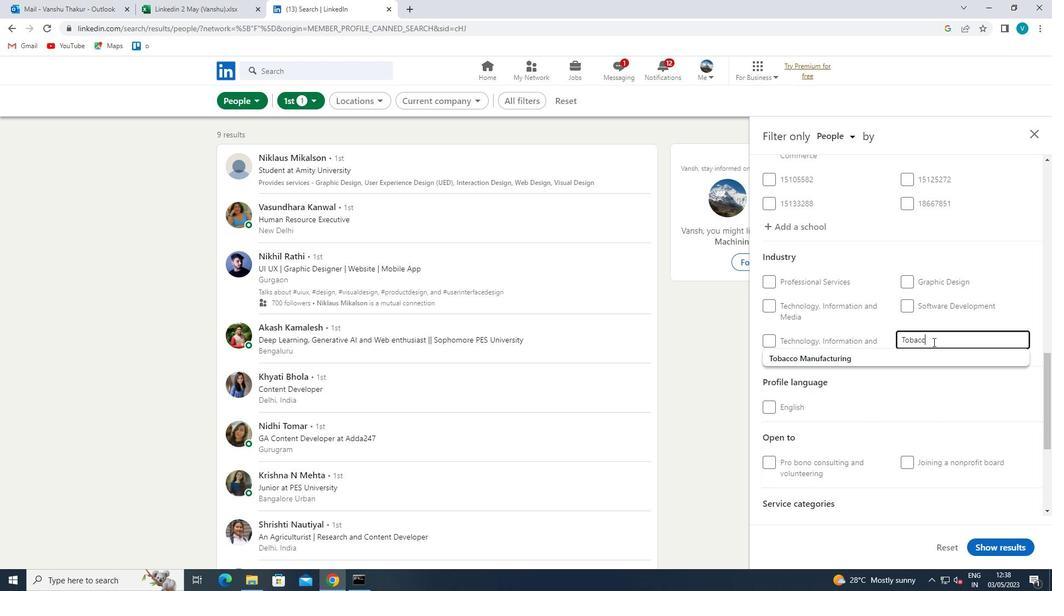 
Action: Mouse moved to (914, 361)
Screenshot: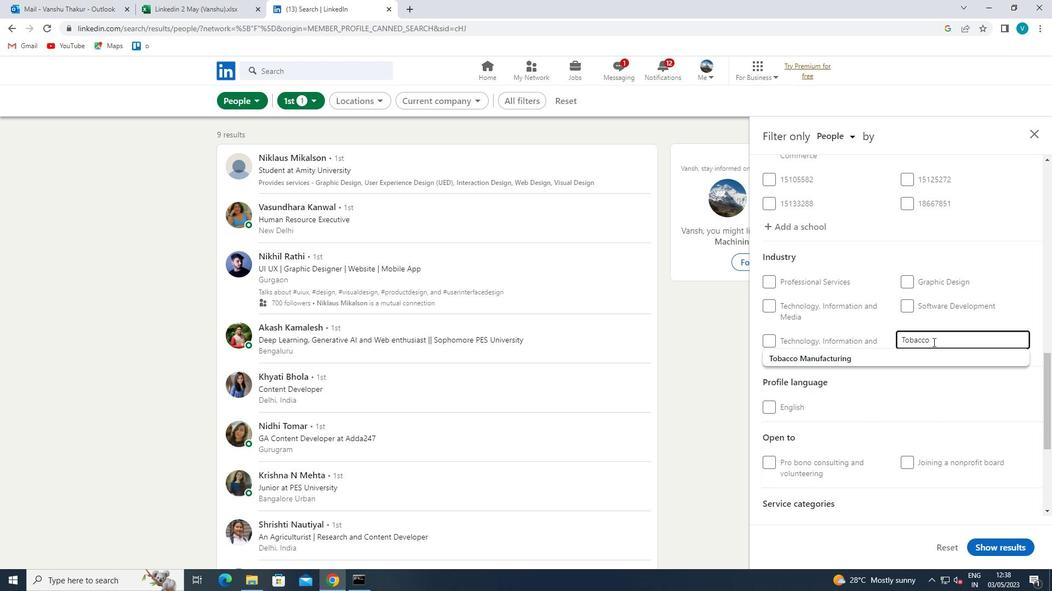 
Action: Mouse pressed left at (914, 361)
Screenshot: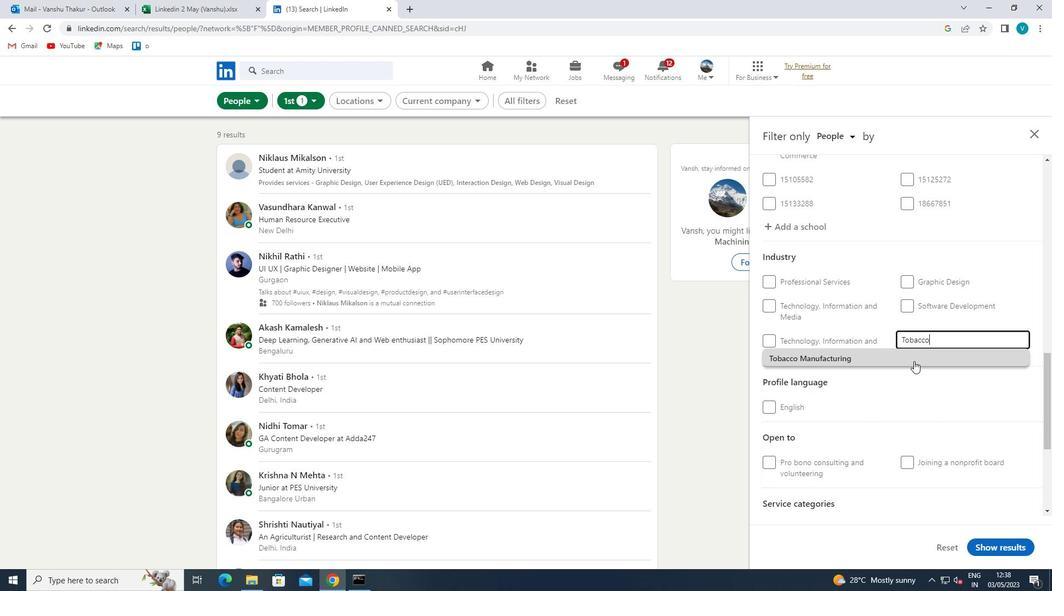
Action: Mouse scrolled (914, 361) with delta (0, 0)
Screenshot: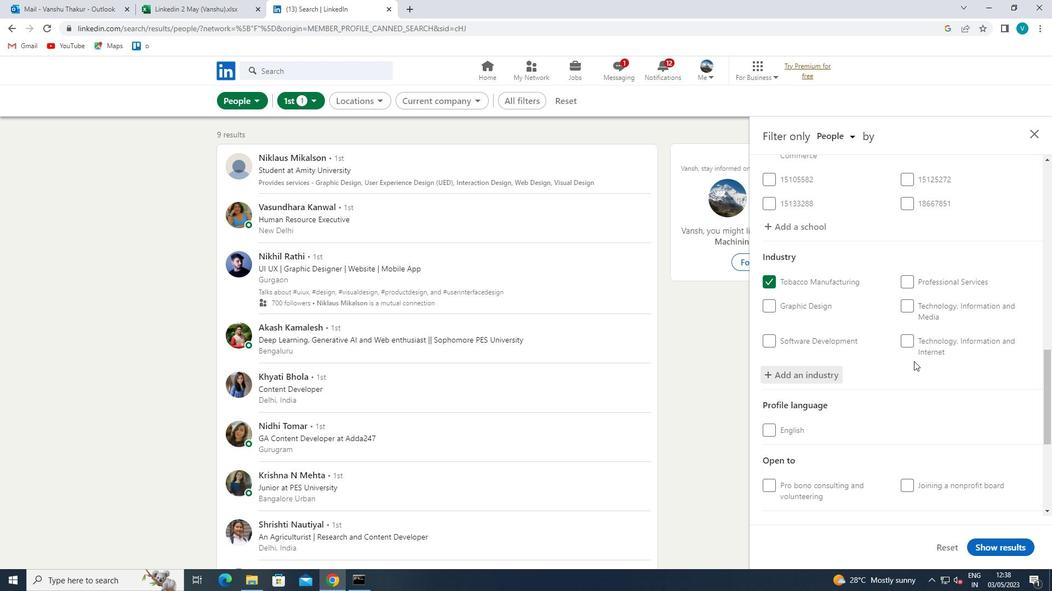 
Action: Mouse scrolled (914, 361) with delta (0, 0)
Screenshot: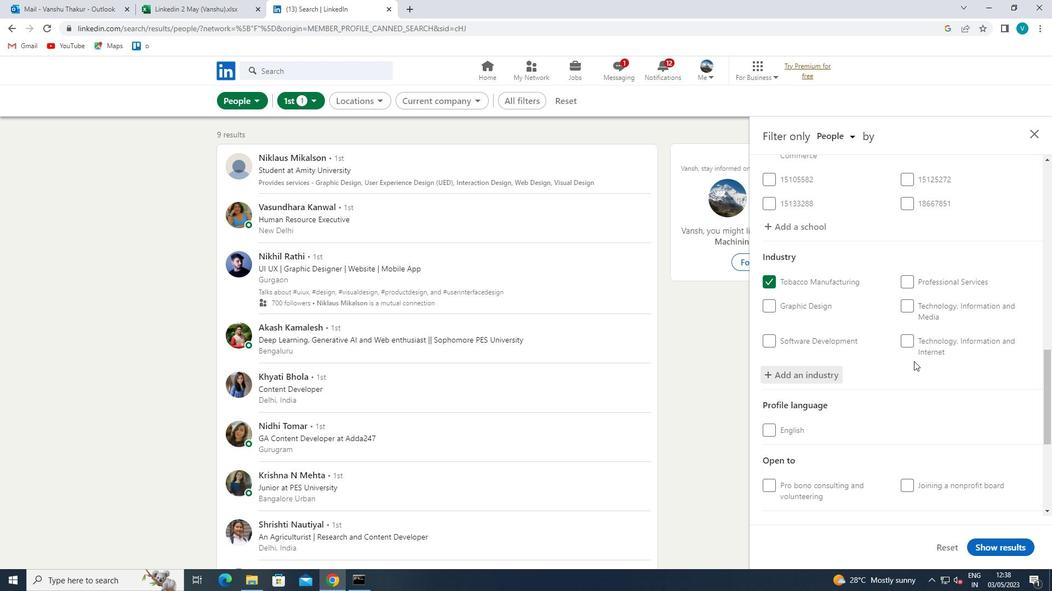 
Action: Mouse scrolled (914, 361) with delta (0, 0)
Screenshot: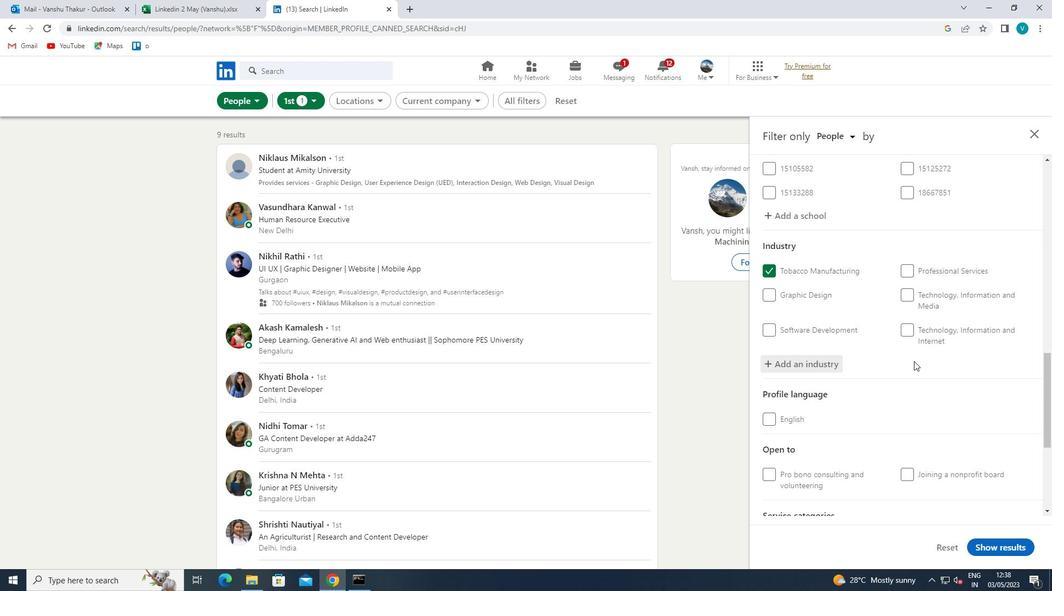 
Action: Mouse scrolled (914, 361) with delta (0, 0)
Screenshot: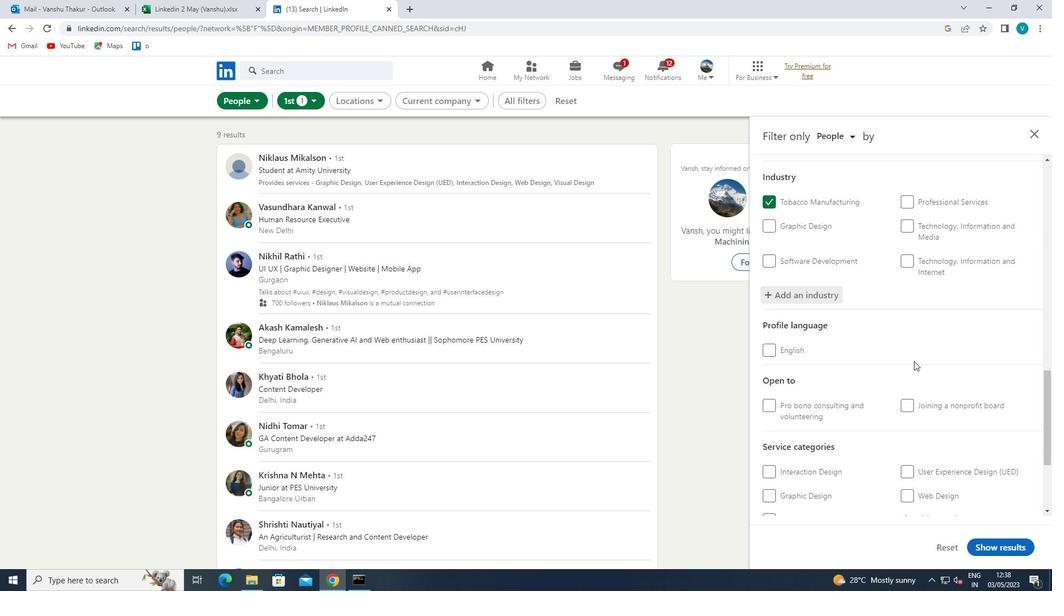 
Action: Mouse scrolled (914, 361) with delta (0, 0)
Screenshot: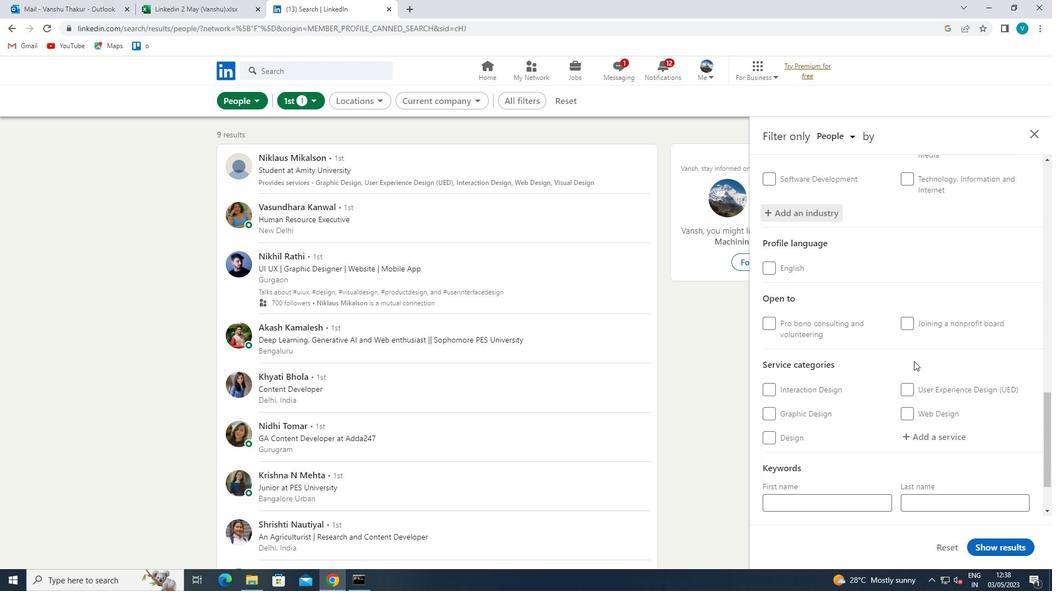 
Action: Mouse moved to (915, 361)
Screenshot: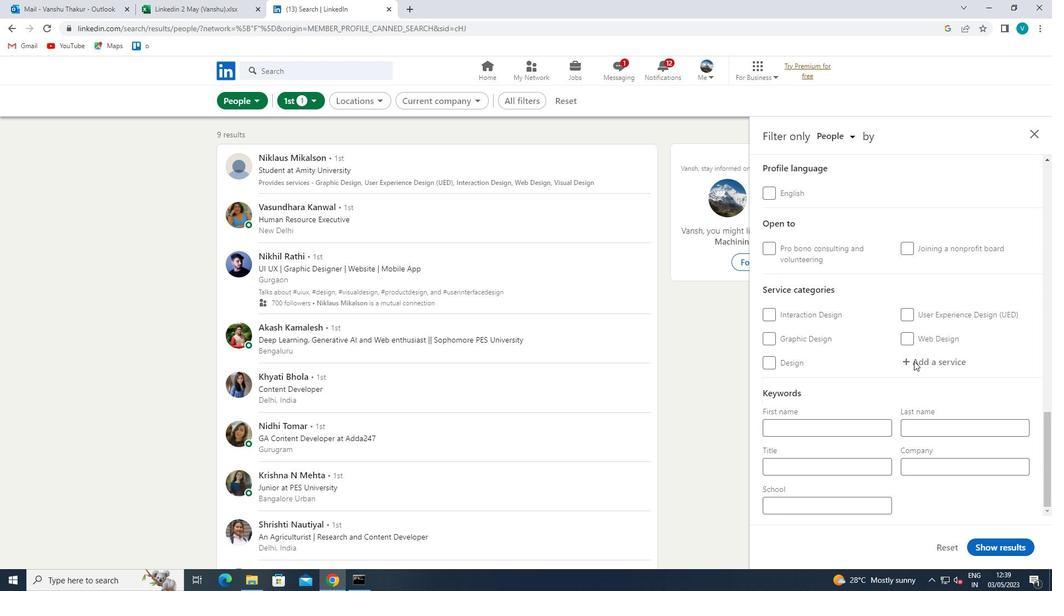 
Action: Mouse pressed left at (915, 361)
Screenshot: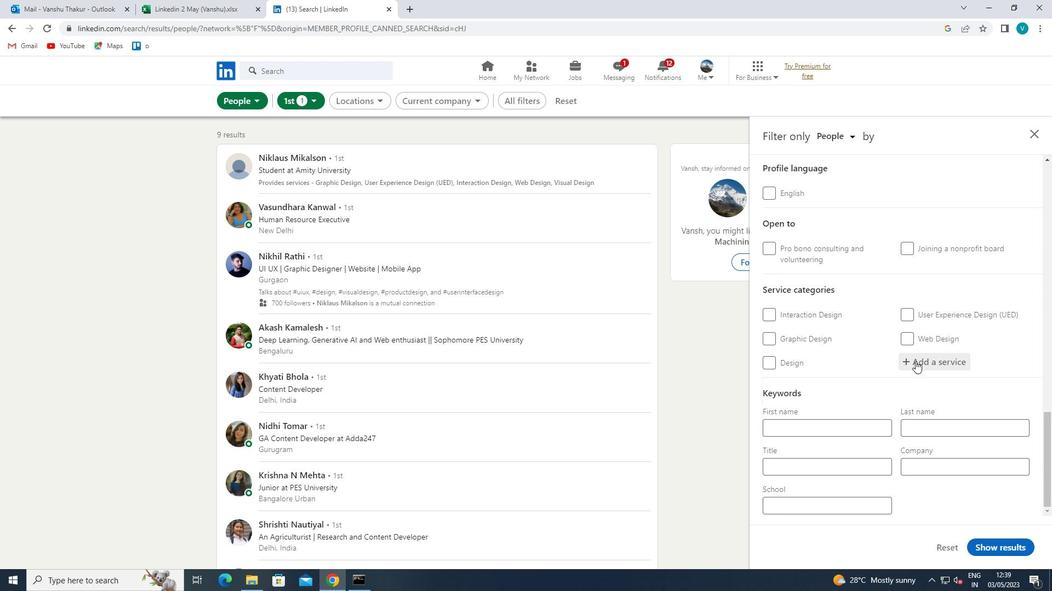 
Action: Key pressed <Key.shift>USER<Key.space>
Screenshot: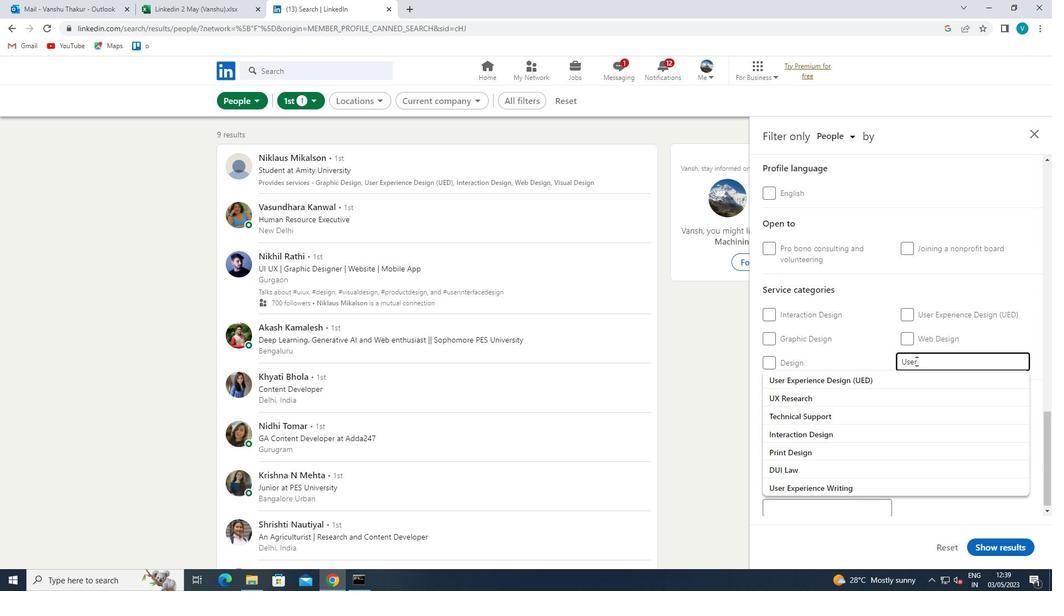 
Action: Mouse moved to (886, 453)
Screenshot: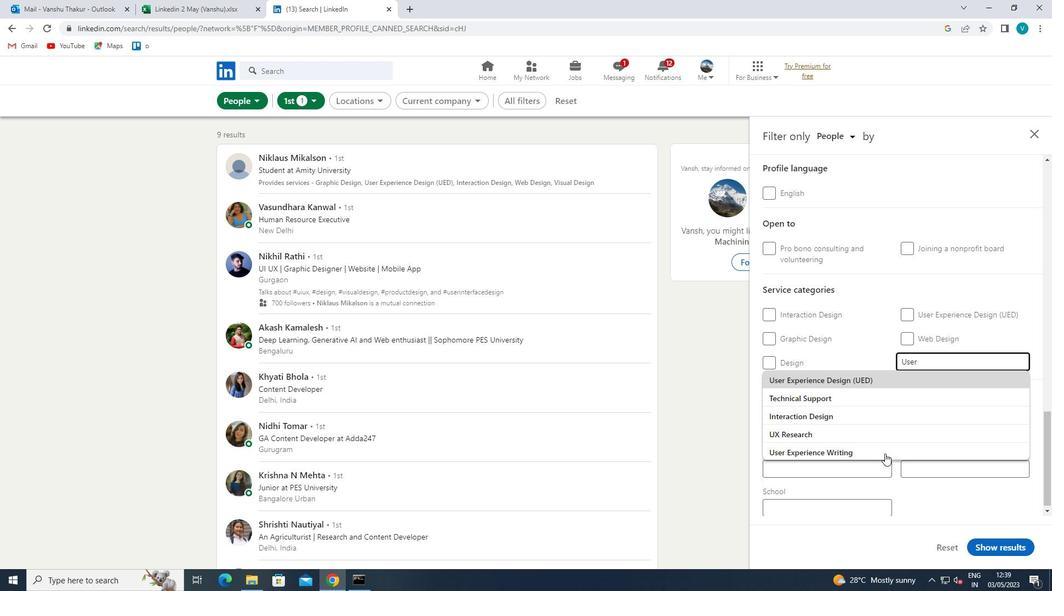 
Action: Mouse pressed left at (886, 453)
Screenshot: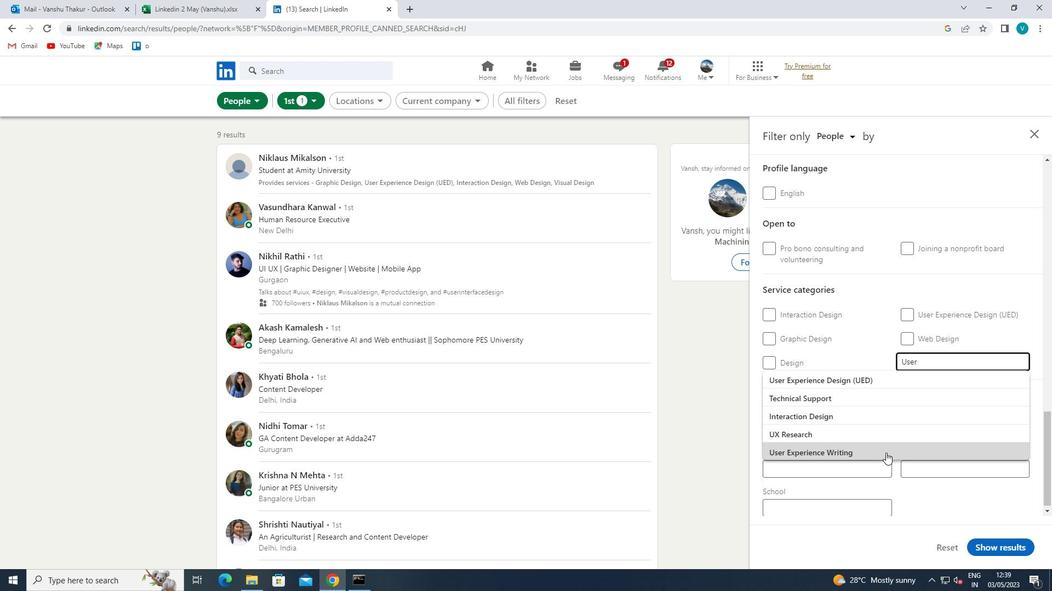 
Action: Mouse moved to (896, 440)
Screenshot: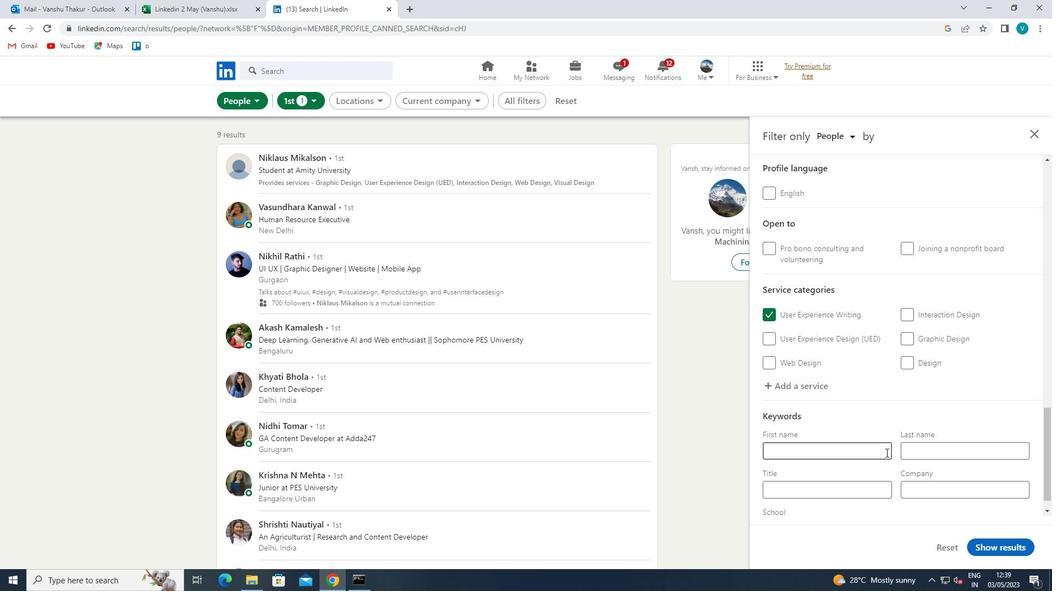 
Action: Mouse scrolled (896, 440) with delta (0, 0)
Screenshot: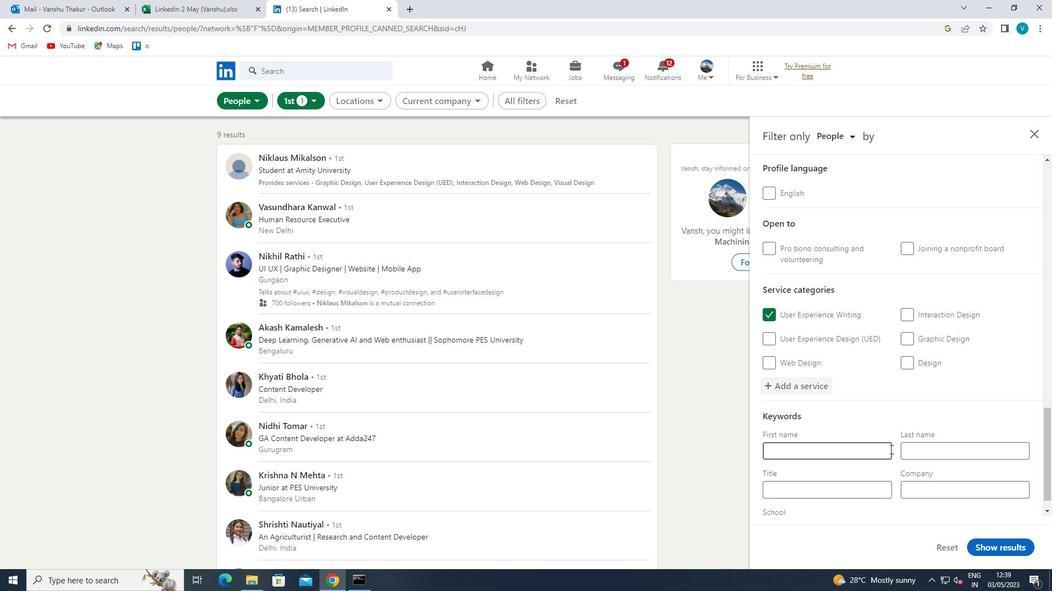 
Action: Mouse scrolled (896, 440) with delta (0, 0)
Screenshot: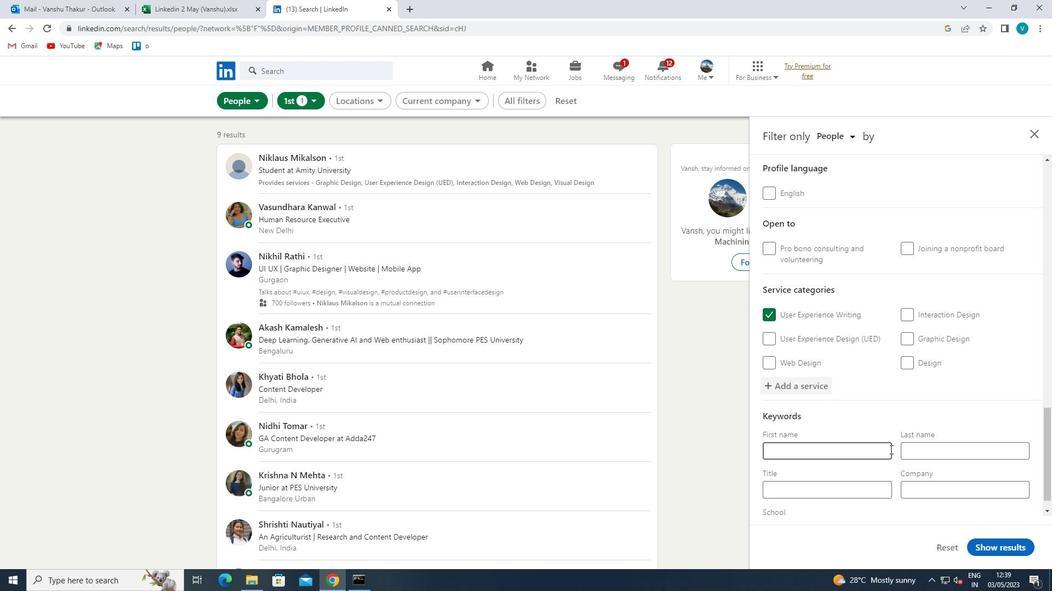 
Action: Mouse scrolled (896, 440) with delta (0, 0)
Screenshot: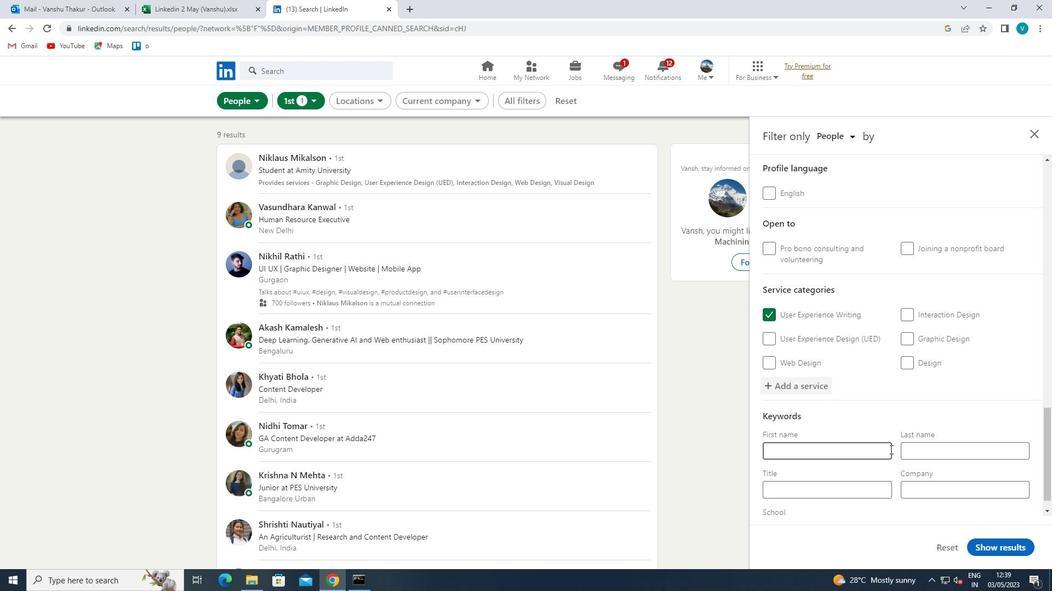 
Action: Mouse scrolled (896, 440) with delta (0, 0)
Screenshot: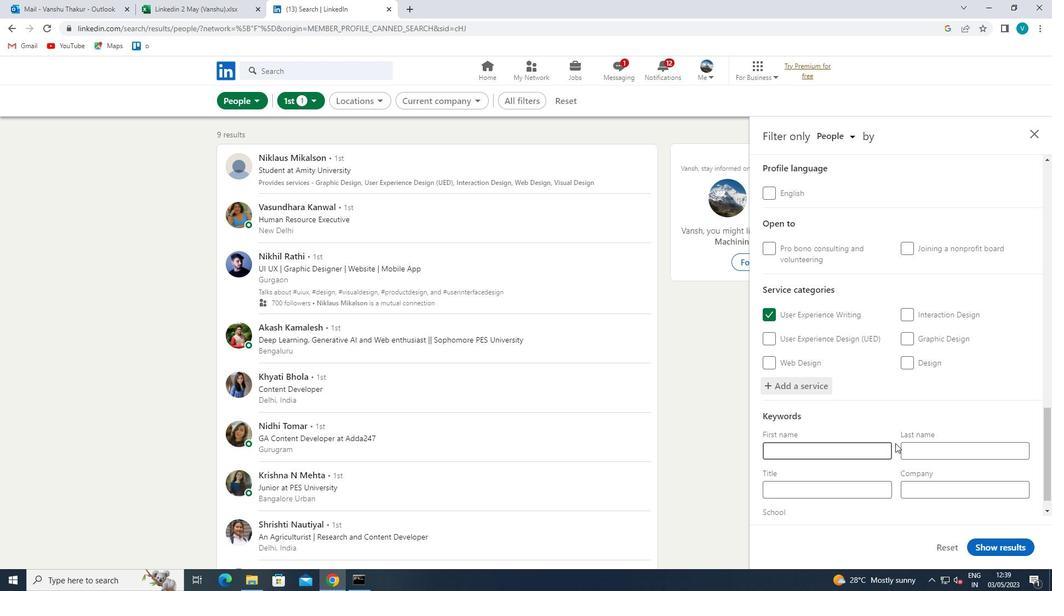 
Action: Mouse moved to (858, 463)
Screenshot: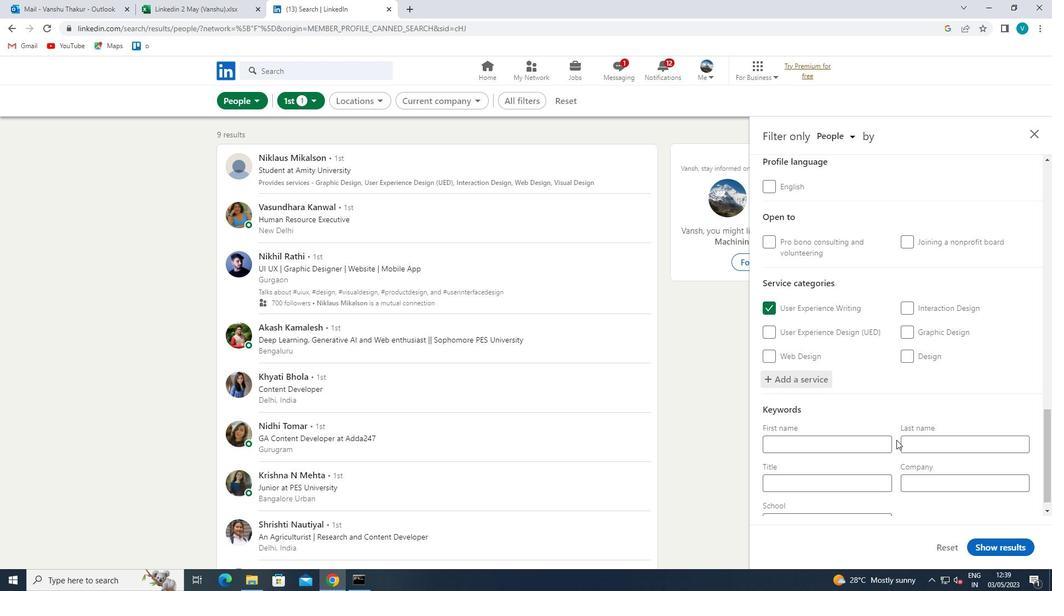 
Action: Mouse pressed left at (858, 463)
Screenshot: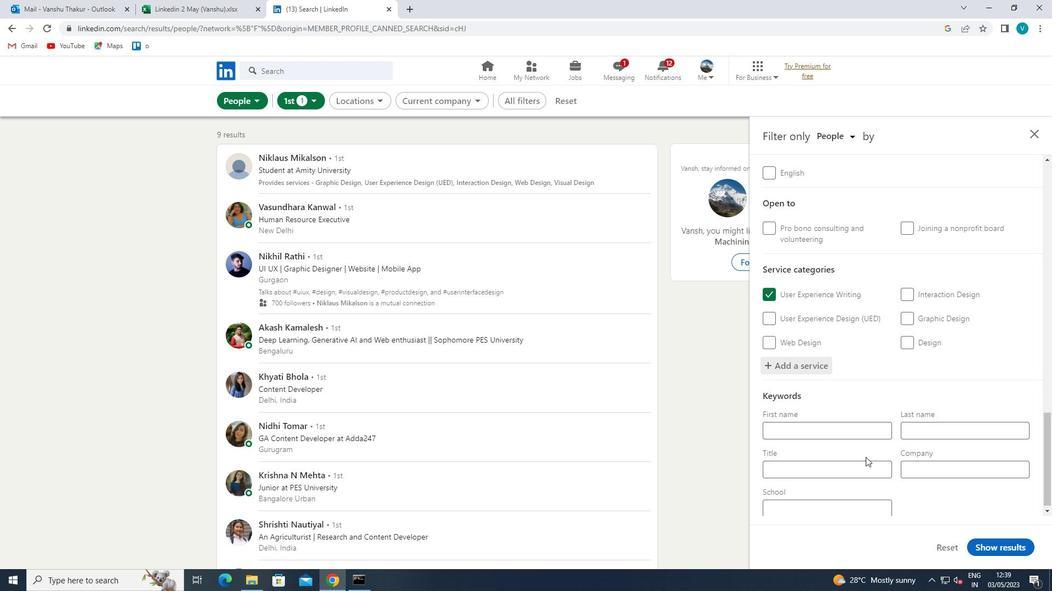 
Action: Mouse moved to (859, 461)
Screenshot: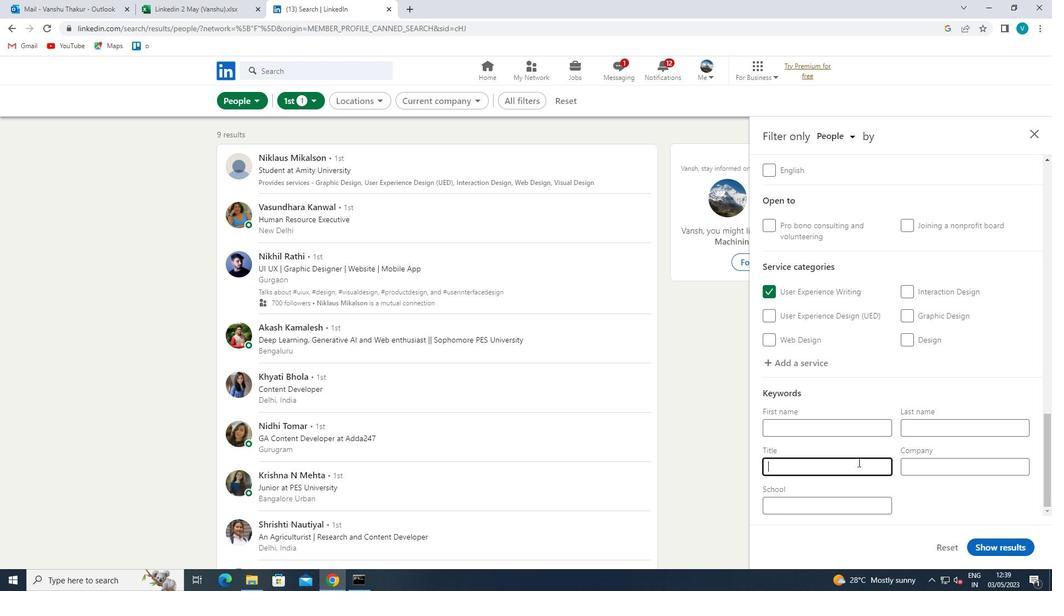 
Action: Key pressed <Key.shift>ACTUARY<Key.space>
Screenshot: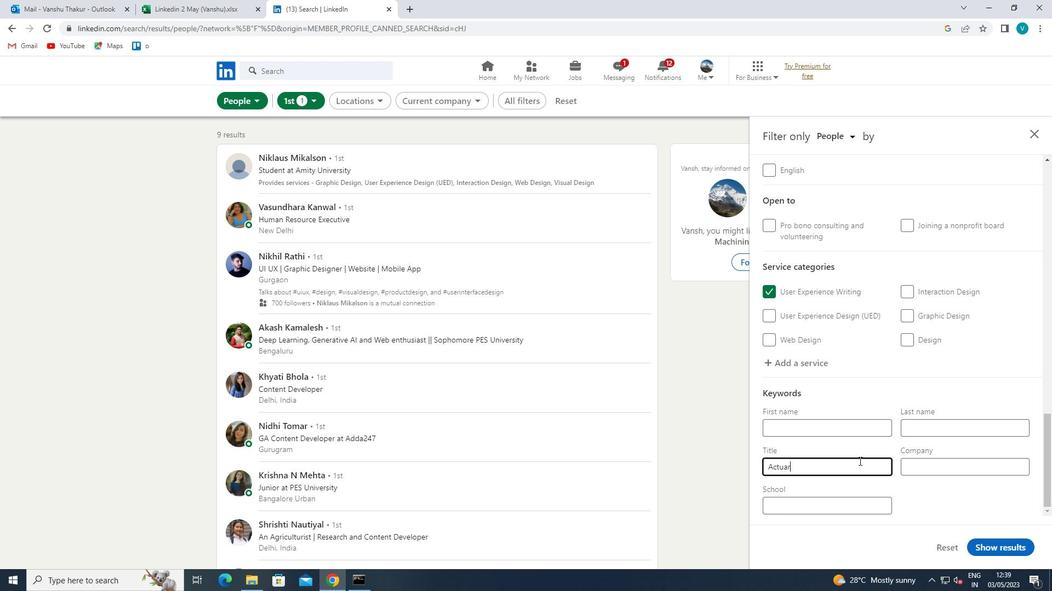 
Action: Mouse moved to (1007, 543)
Screenshot: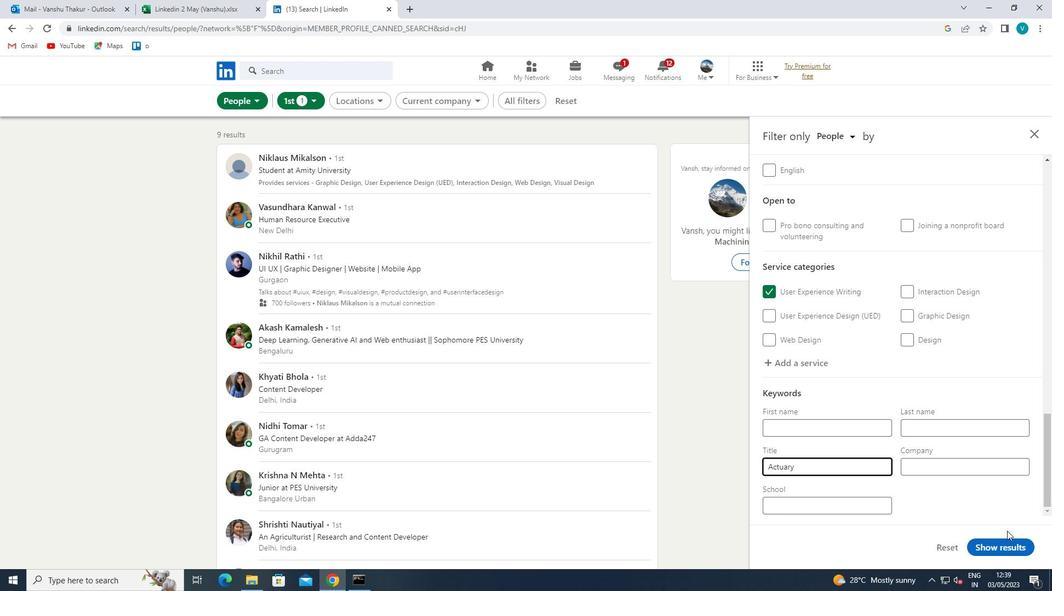 
Action: Mouse pressed left at (1007, 543)
Screenshot: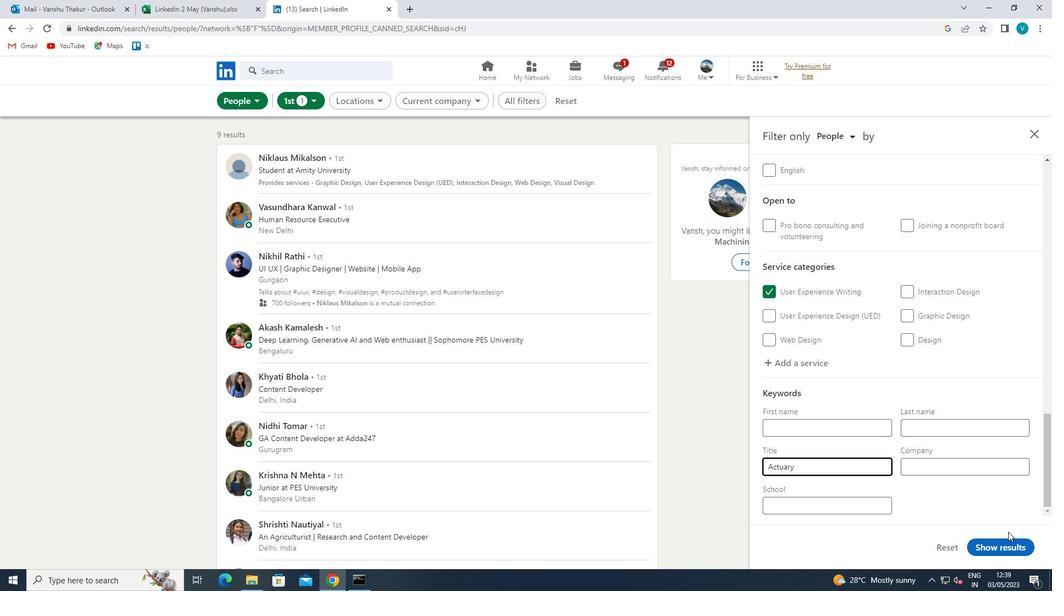 
Action: Mouse moved to (1007, 544)
Screenshot: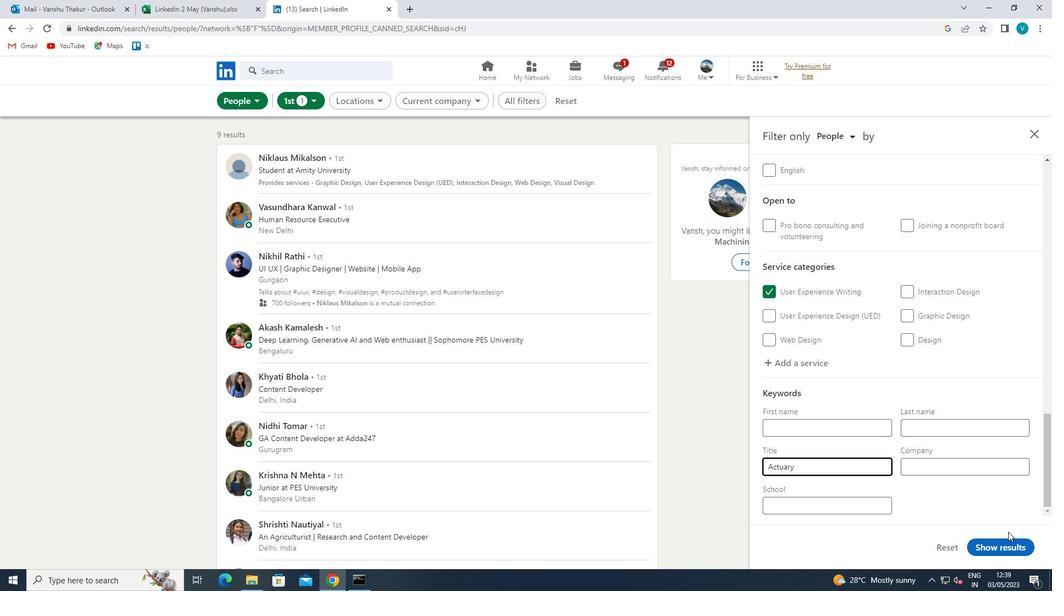 
